 Task: Create Card Trademark Registration Review in Board Product Development Strategies to Workspace Business Writing. Create Card Bicycle Review in Board Content Amplification to Workspace Business Writing. Create Card Trademark Registration Review in Board Sales Pipeline Management and Lead Generation to Workspace Business Writing
Action: Mouse moved to (94, 398)
Screenshot: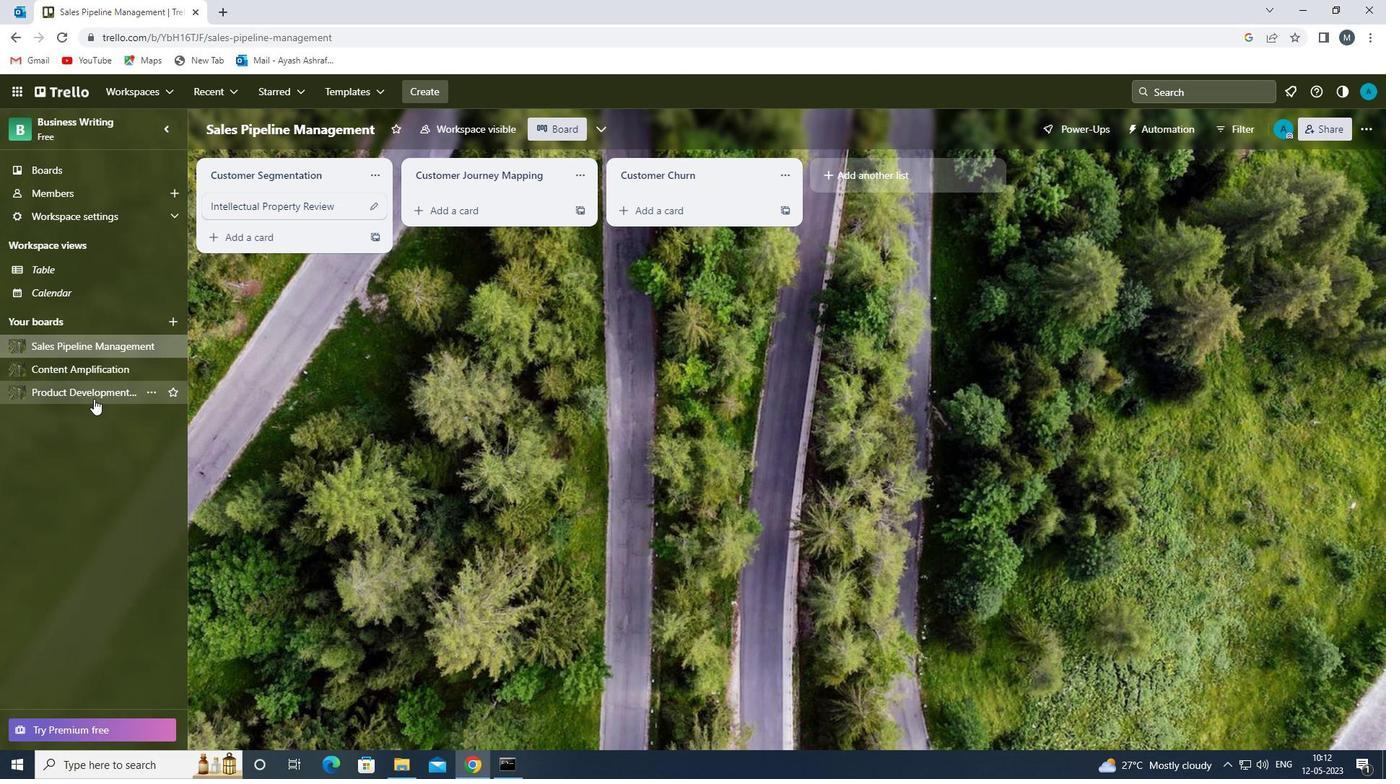 
Action: Mouse pressed left at (94, 398)
Screenshot: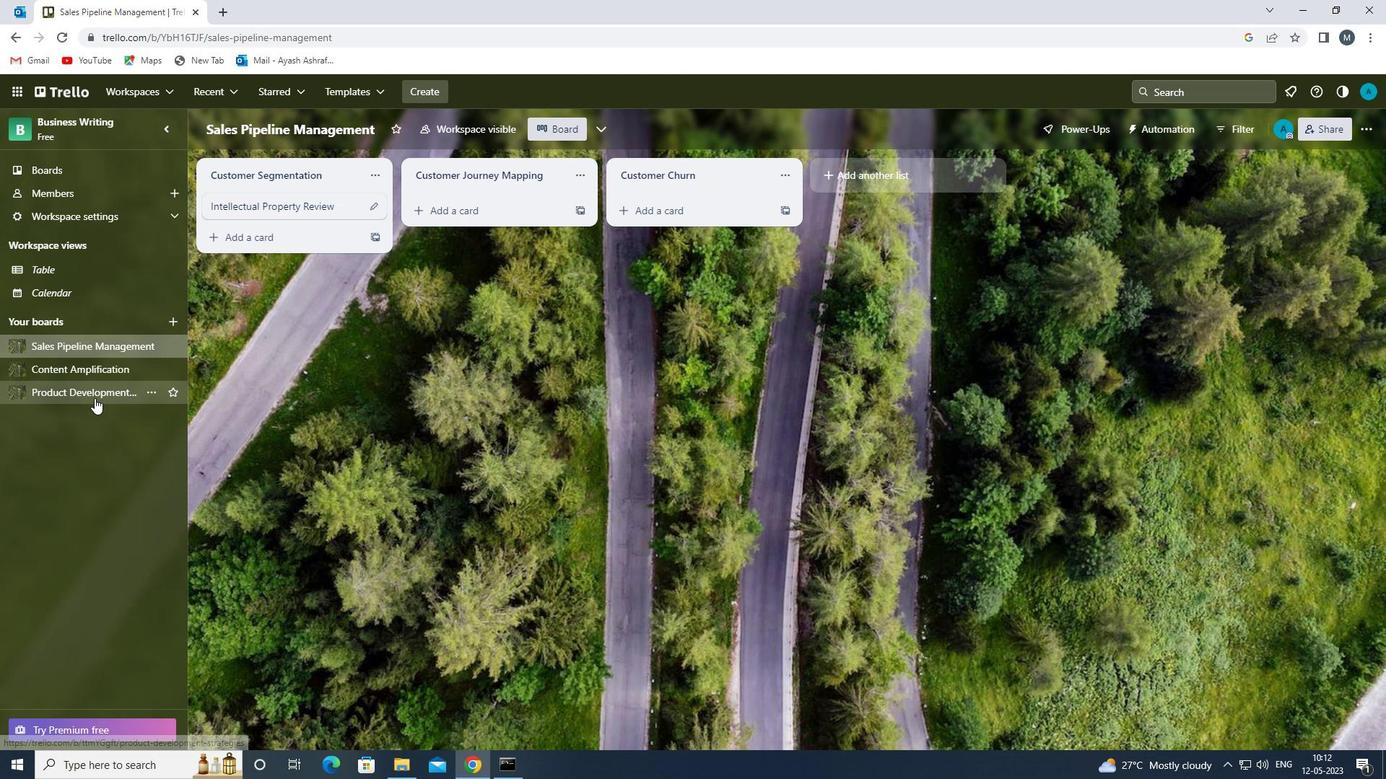 
Action: Mouse moved to (471, 200)
Screenshot: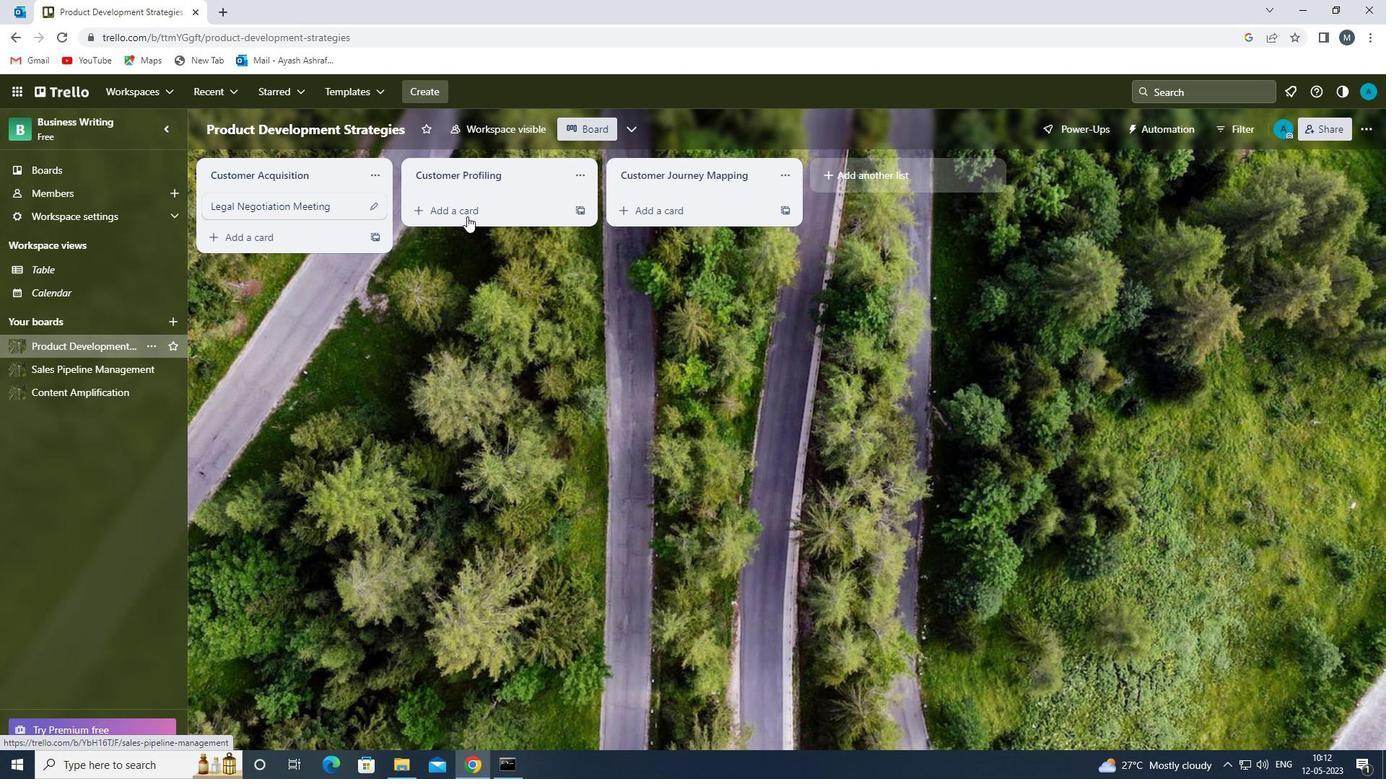 
Action: Mouse pressed left at (471, 200)
Screenshot: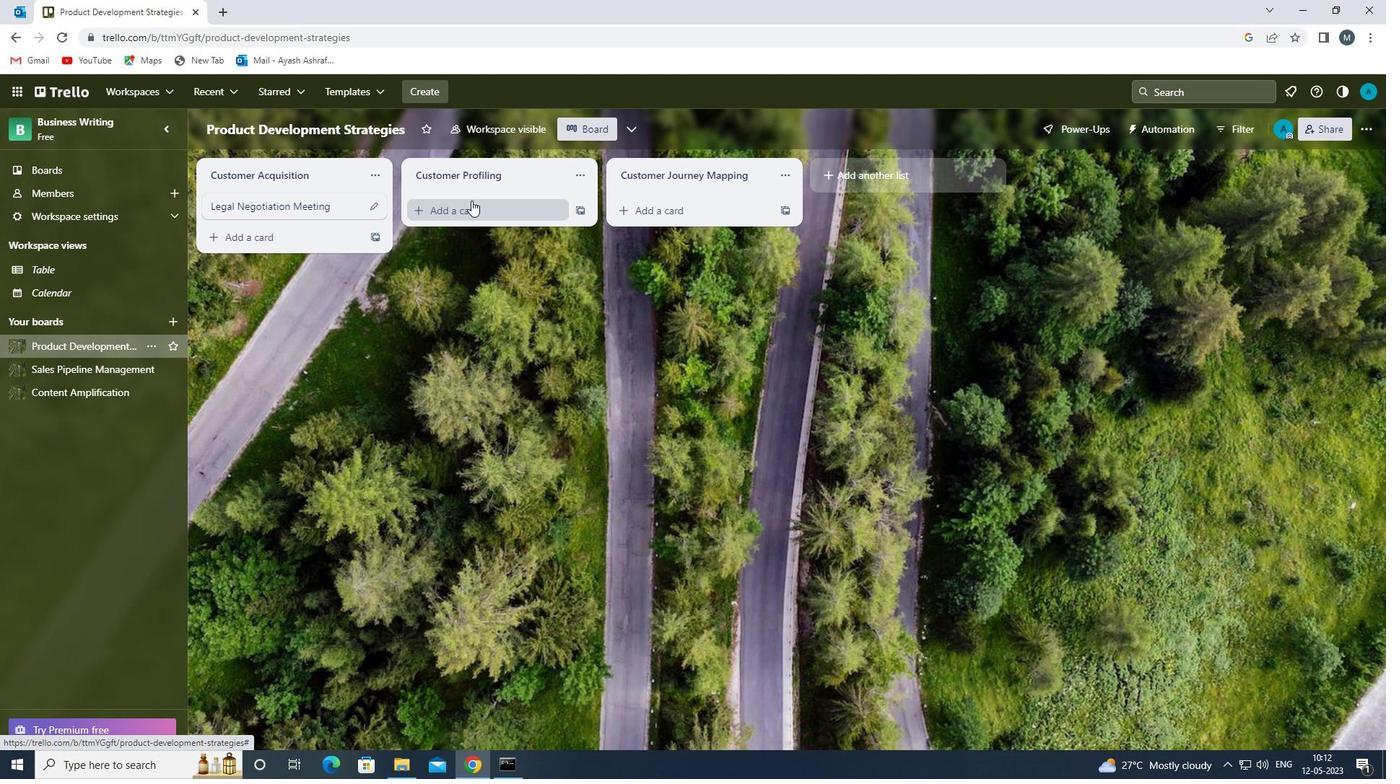 
Action: Mouse moved to (468, 228)
Screenshot: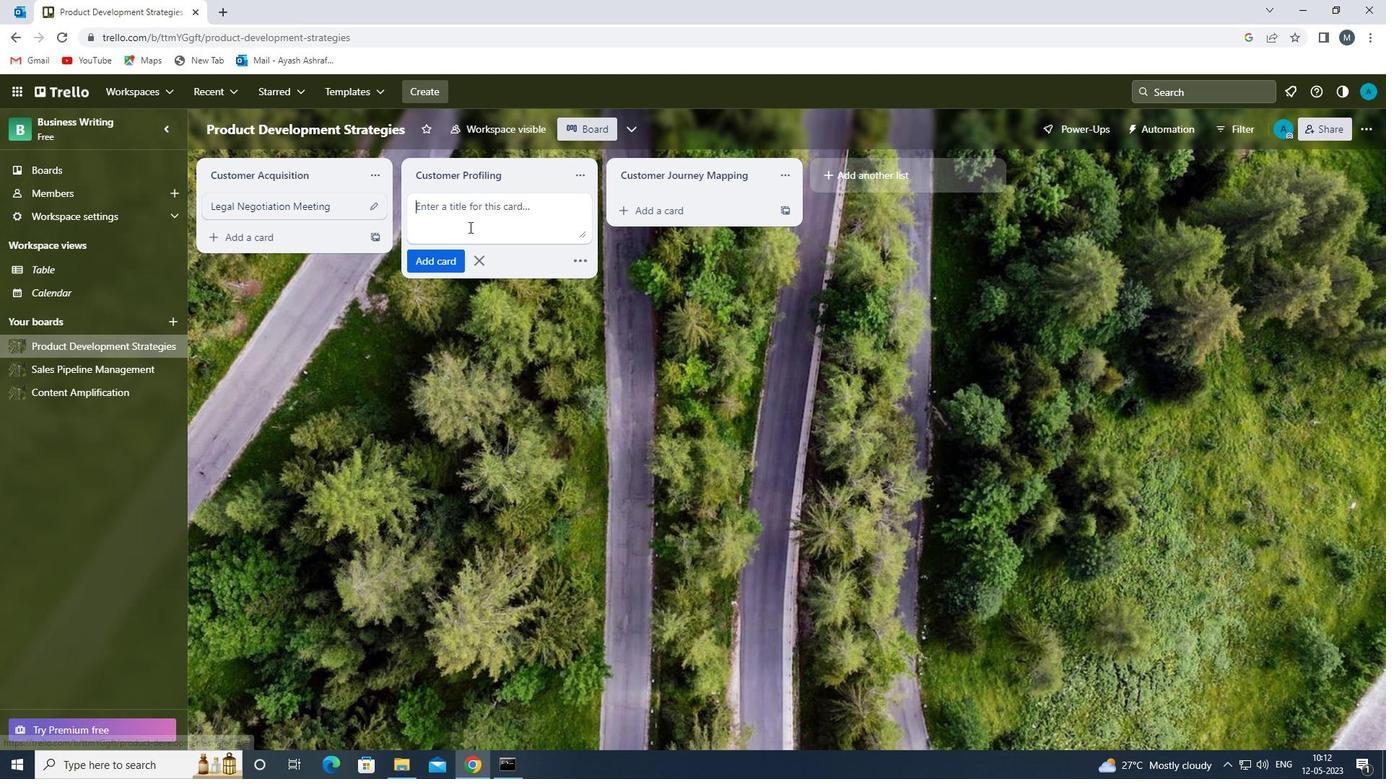 
Action: Mouse pressed left at (468, 228)
Screenshot: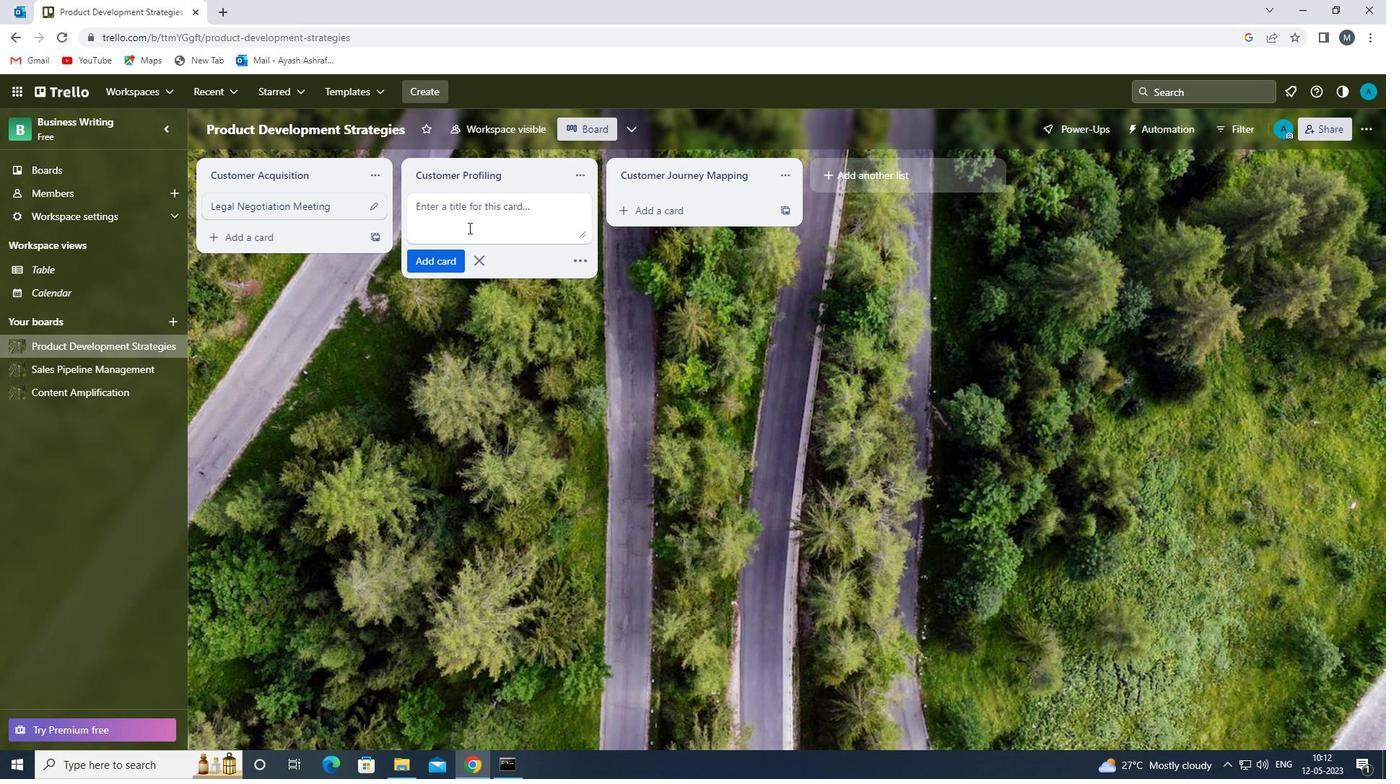 
Action: Key pressed <Key.shift>TRE<Key.backspace>ADEMARK<Key.space><Key.shift>REGISTRATION<Key.space><Key.shift>REVIEW<Key.space>
Screenshot: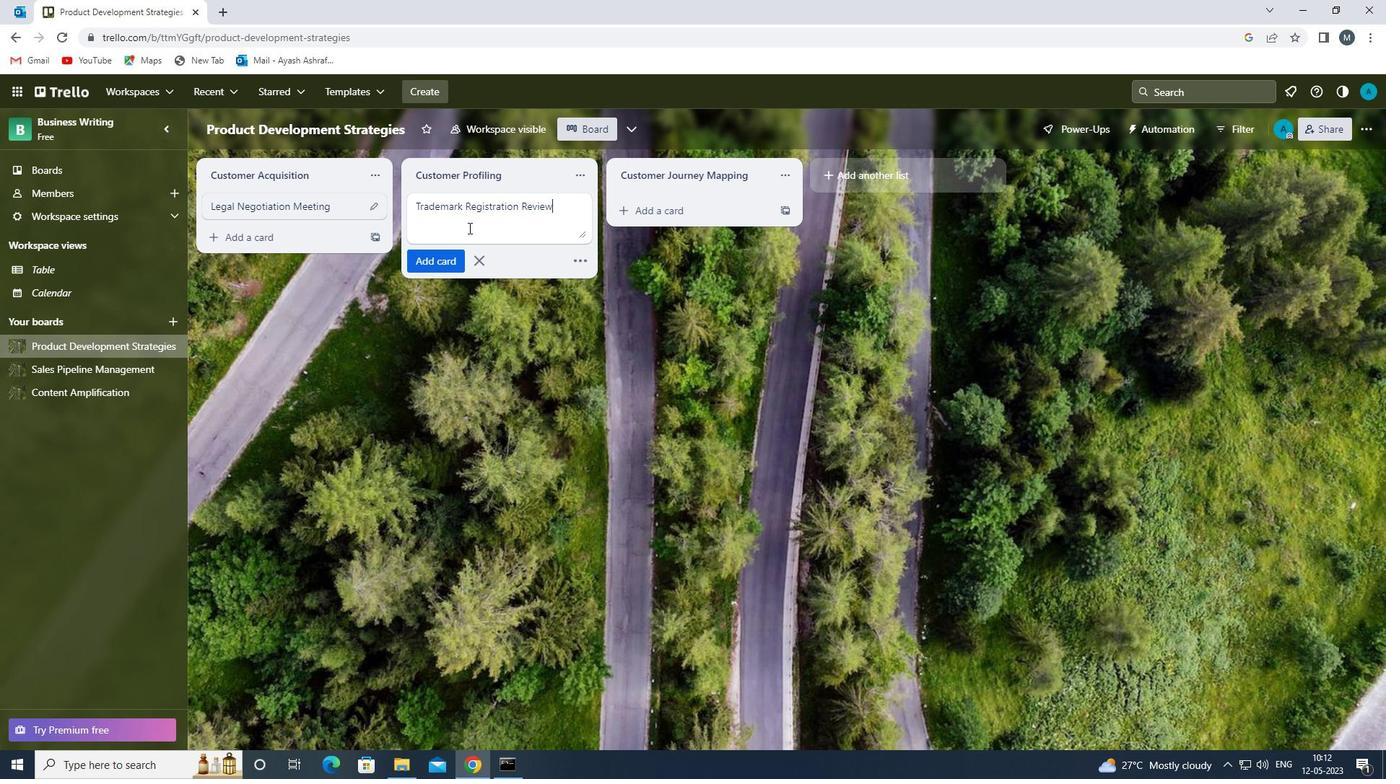 
Action: Mouse moved to (446, 264)
Screenshot: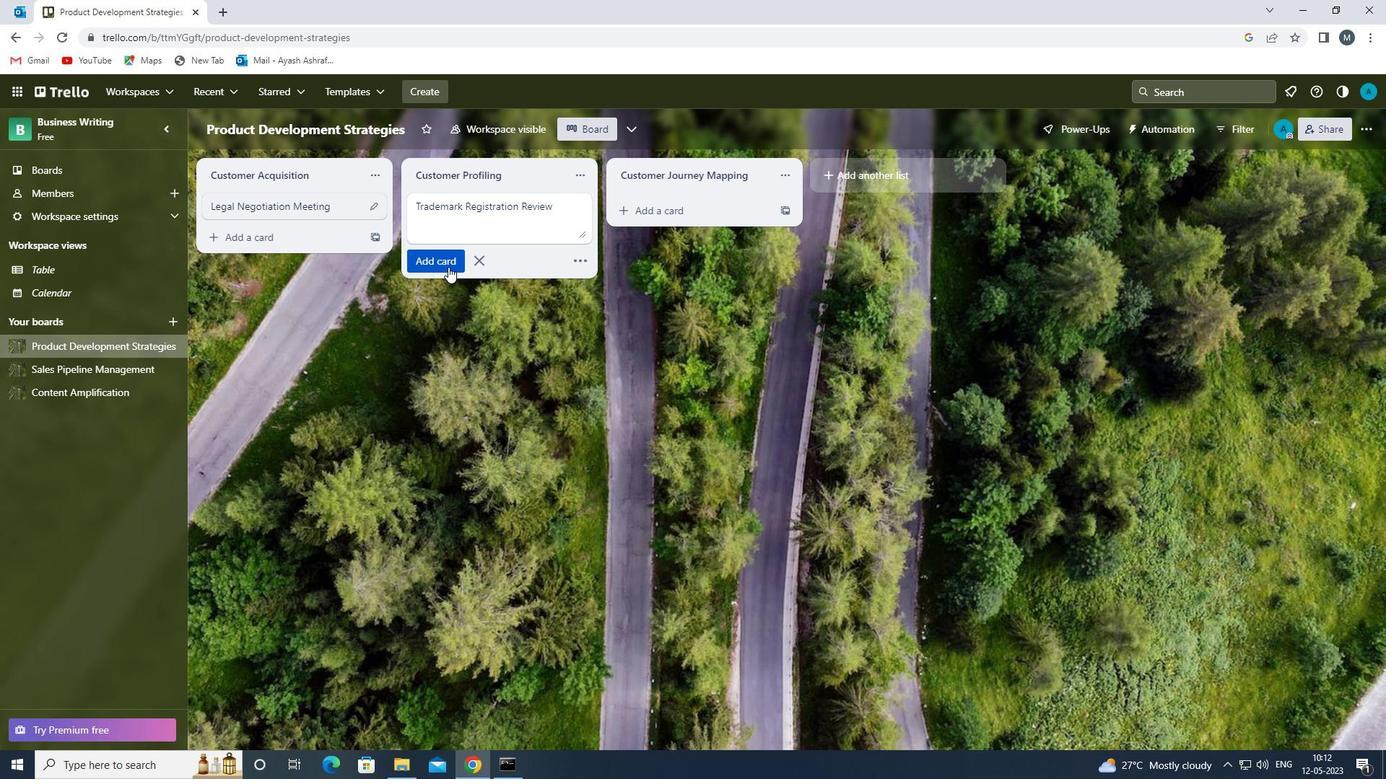 
Action: Mouse pressed left at (446, 264)
Screenshot: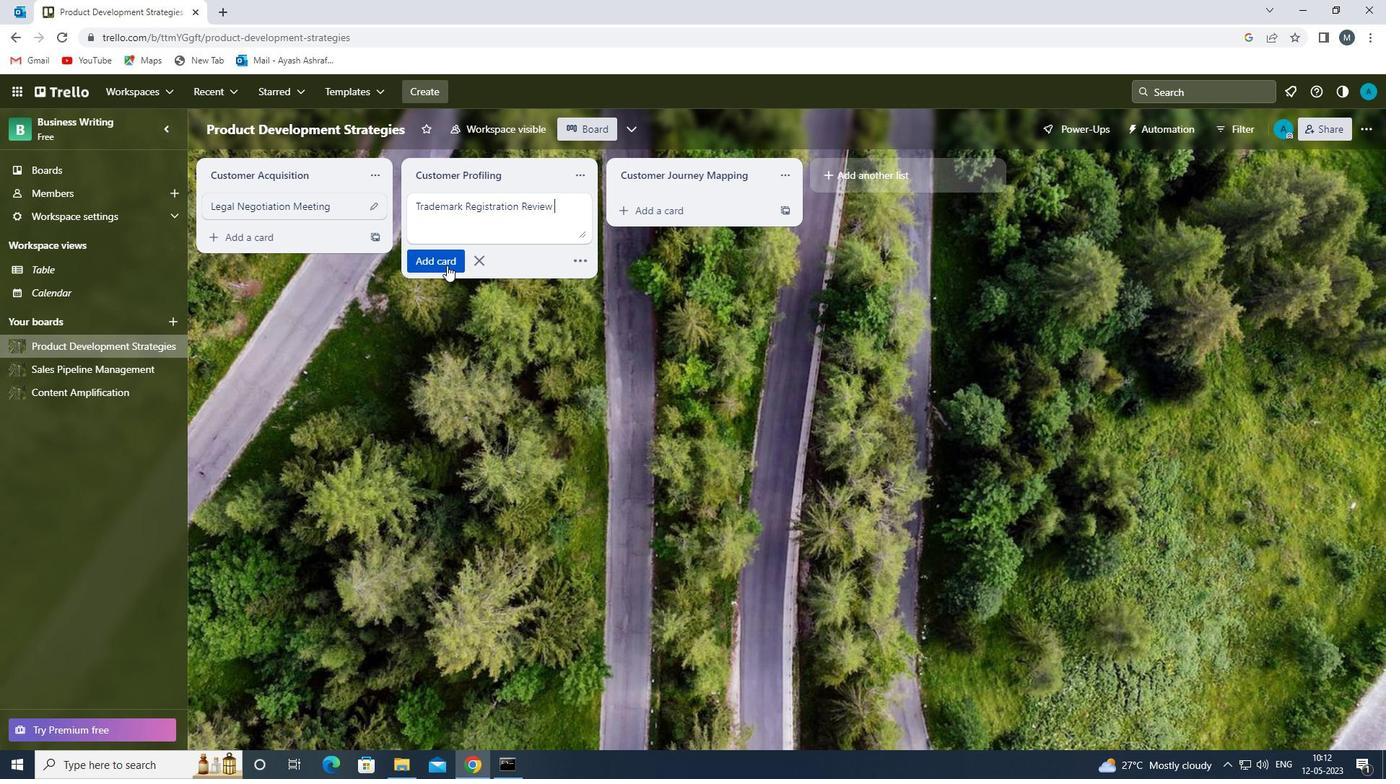 
Action: Mouse moved to (454, 336)
Screenshot: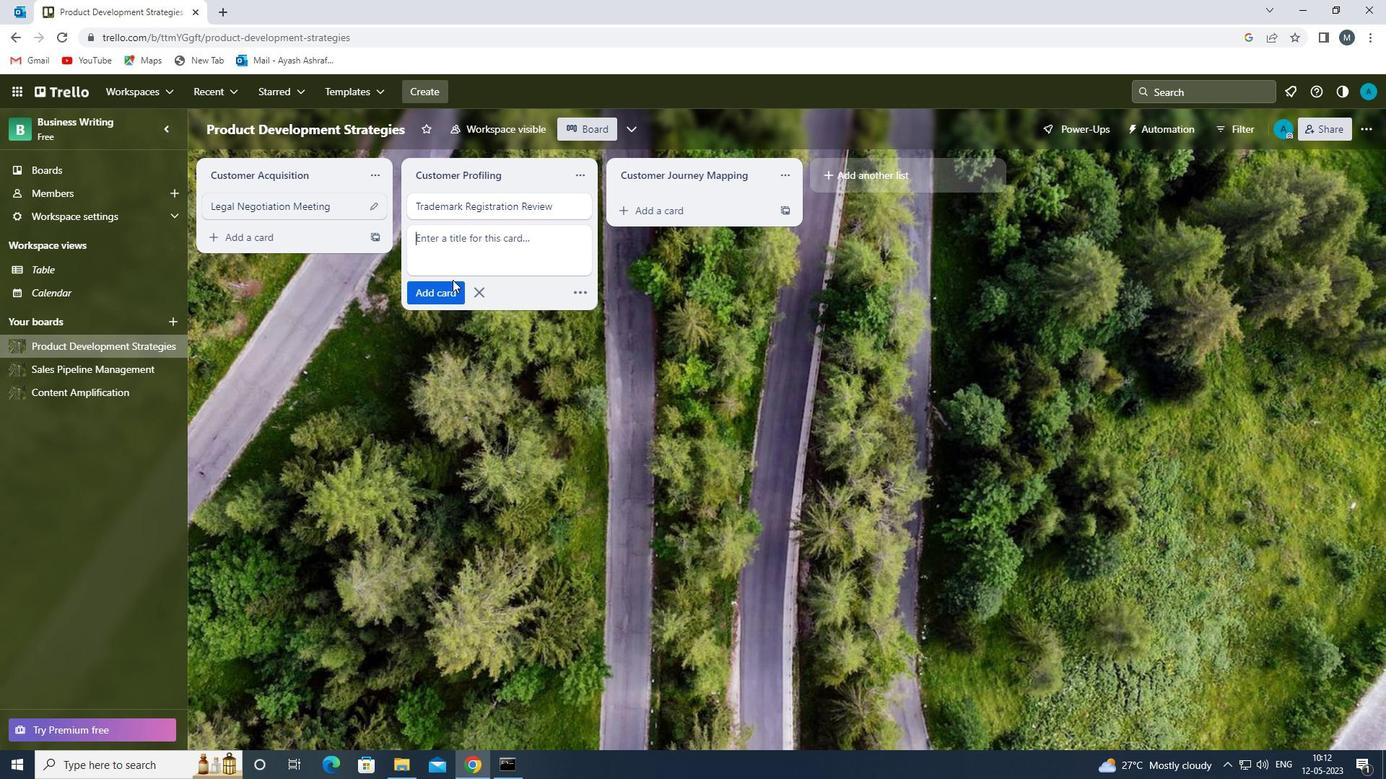 
Action: Mouse pressed left at (454, 336)
Screenshot: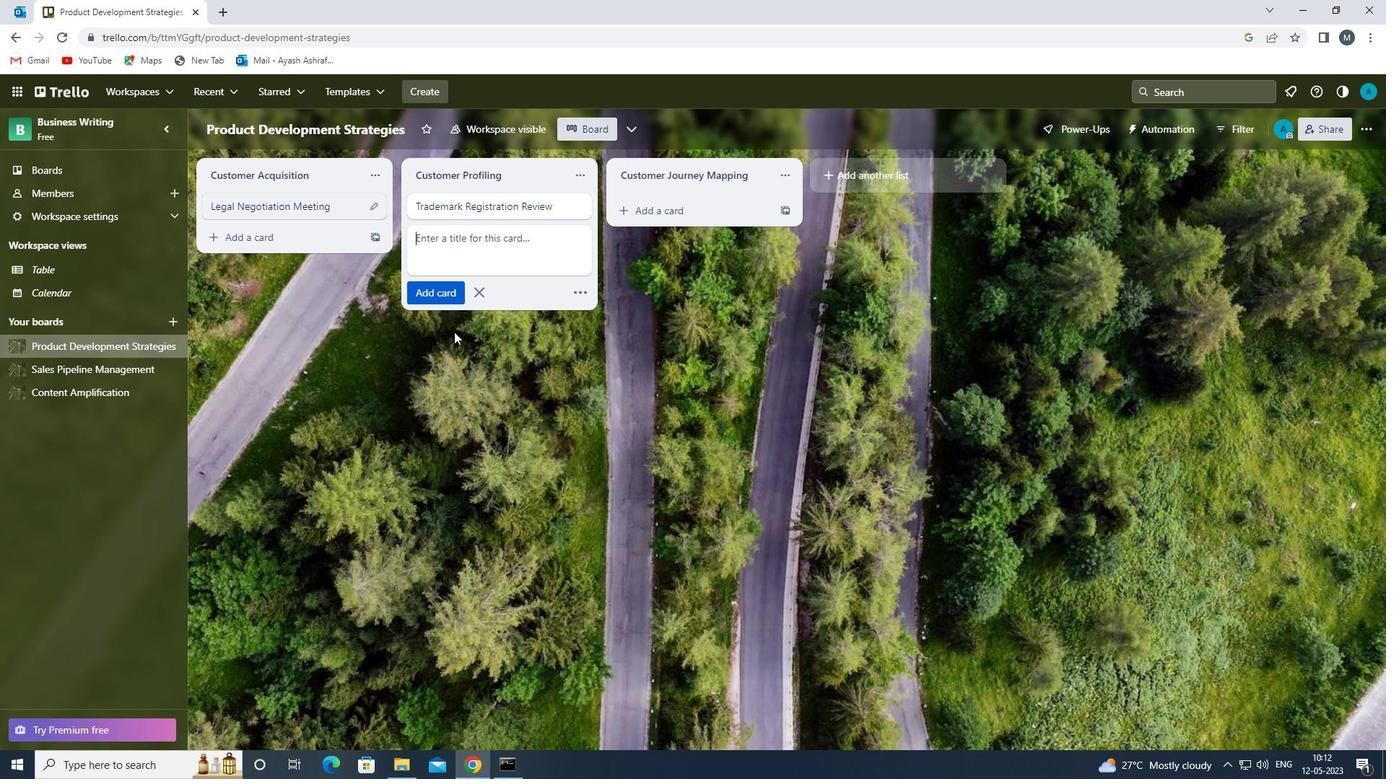 
Action: Mouse moved to (79, 390)
Screenshot: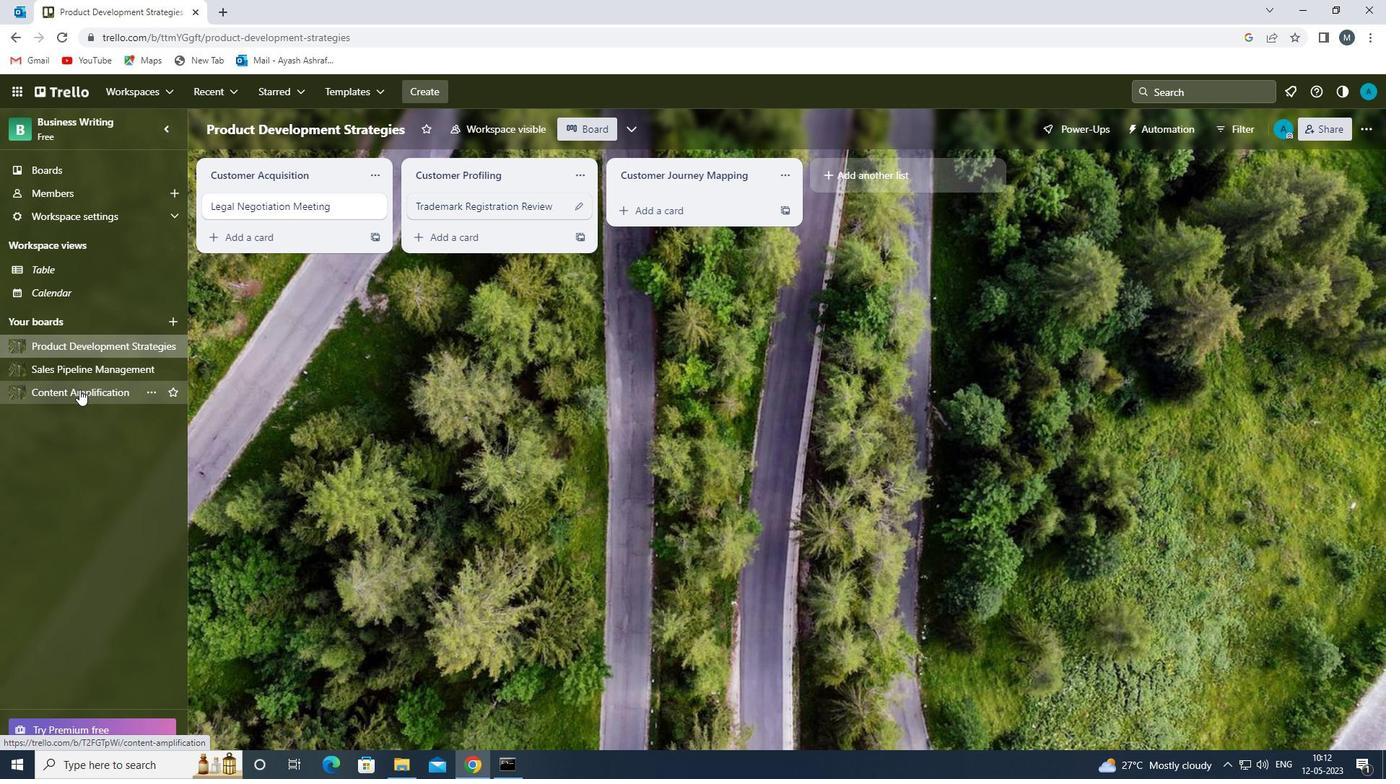 
Action: Mouse pressed left at (79, 390)
Screenshot: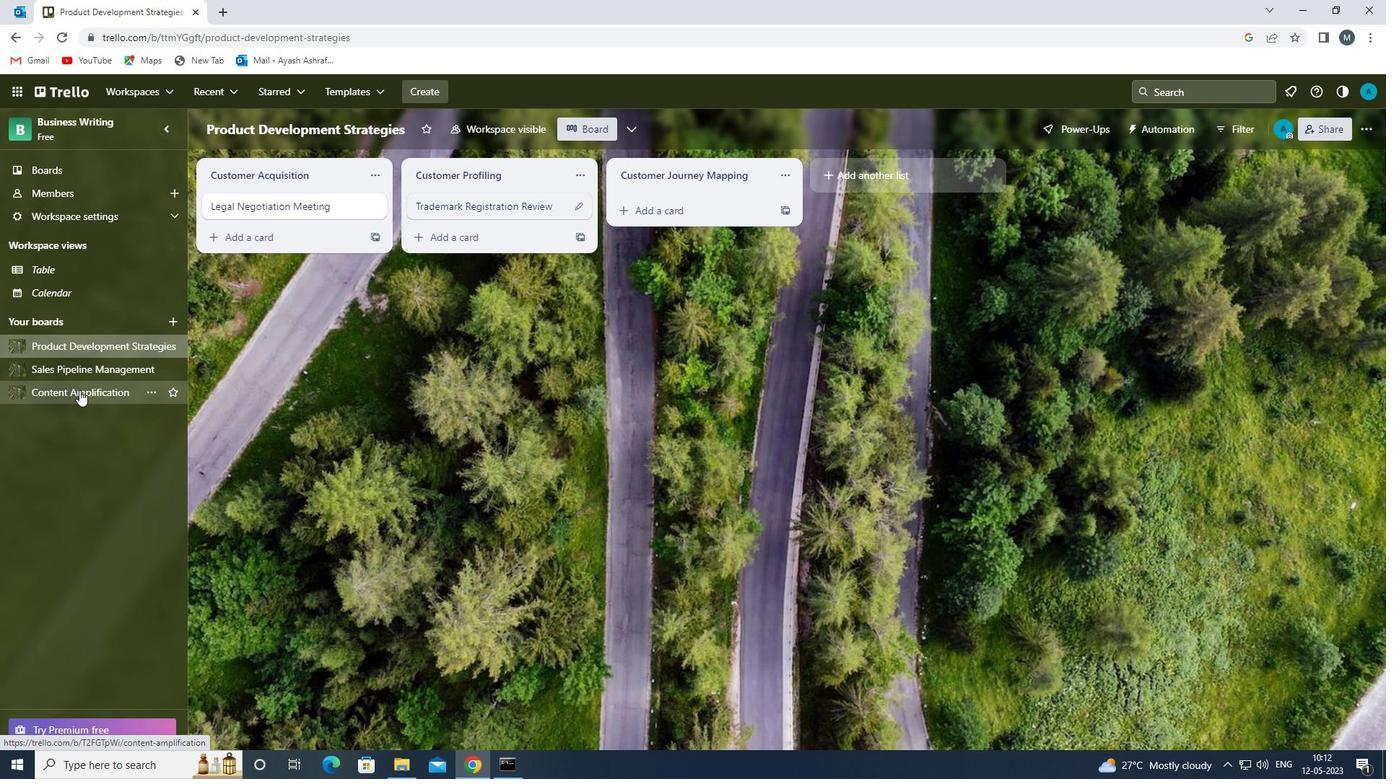 
Action: Mouse moved to (459, 207)
Screenshot: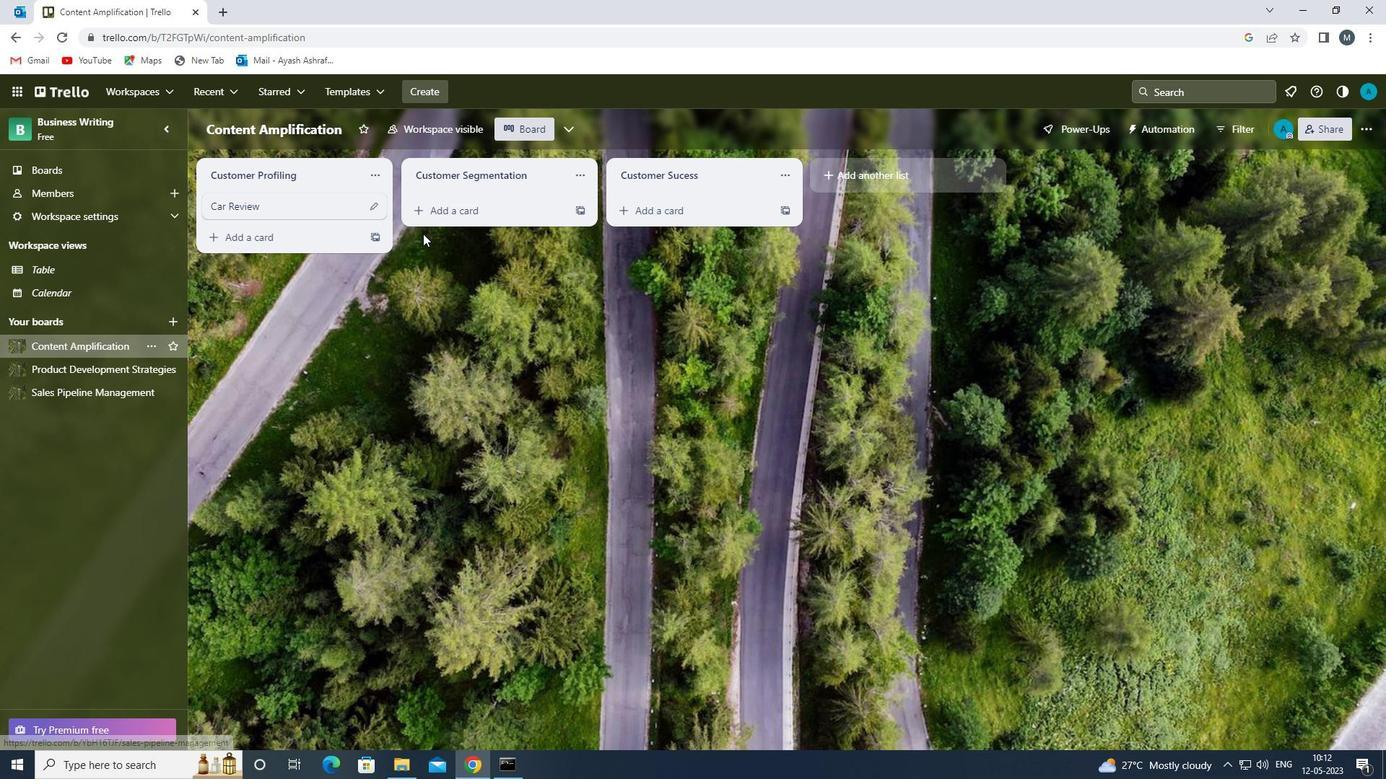 
Action: Mouse pressed left at (459, 207)
Screenshot: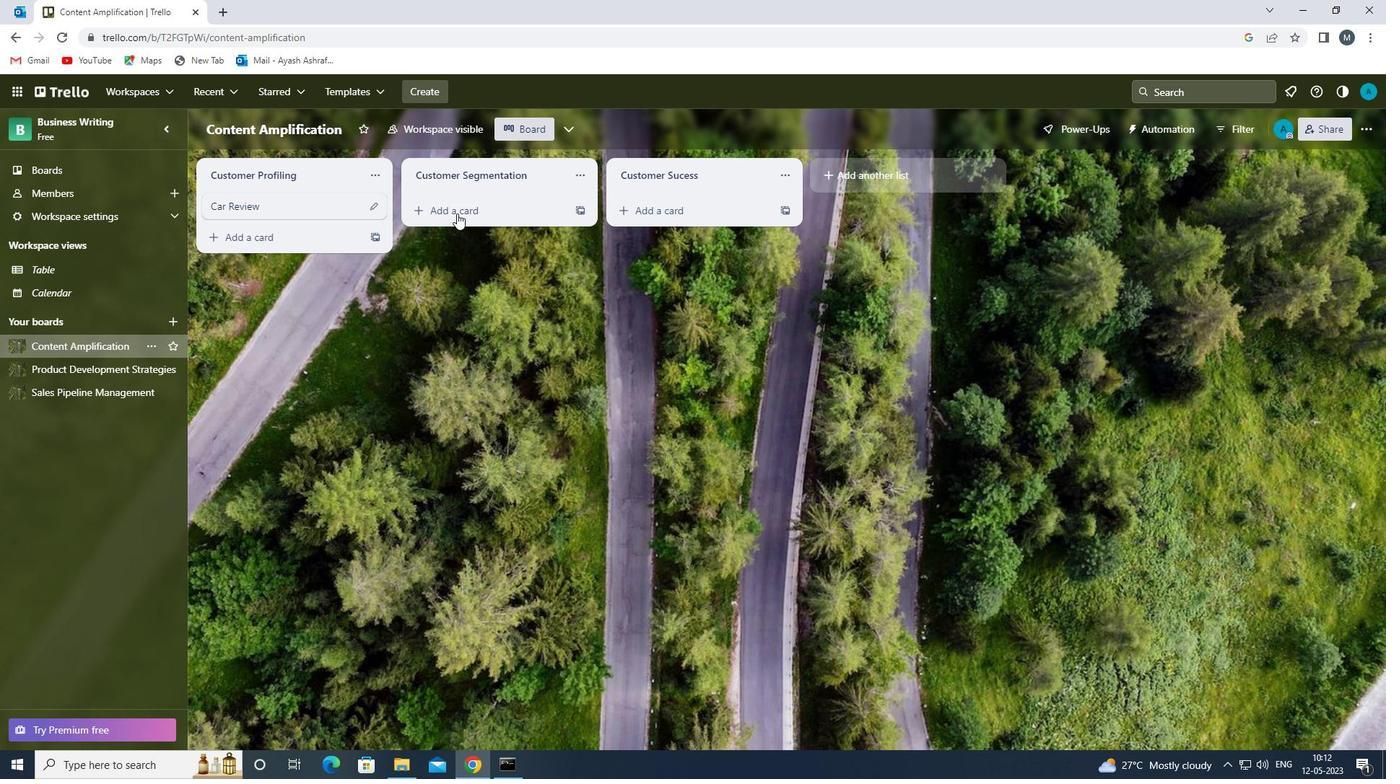 
Action: Mouse moved to (460, 217)
Screenshot: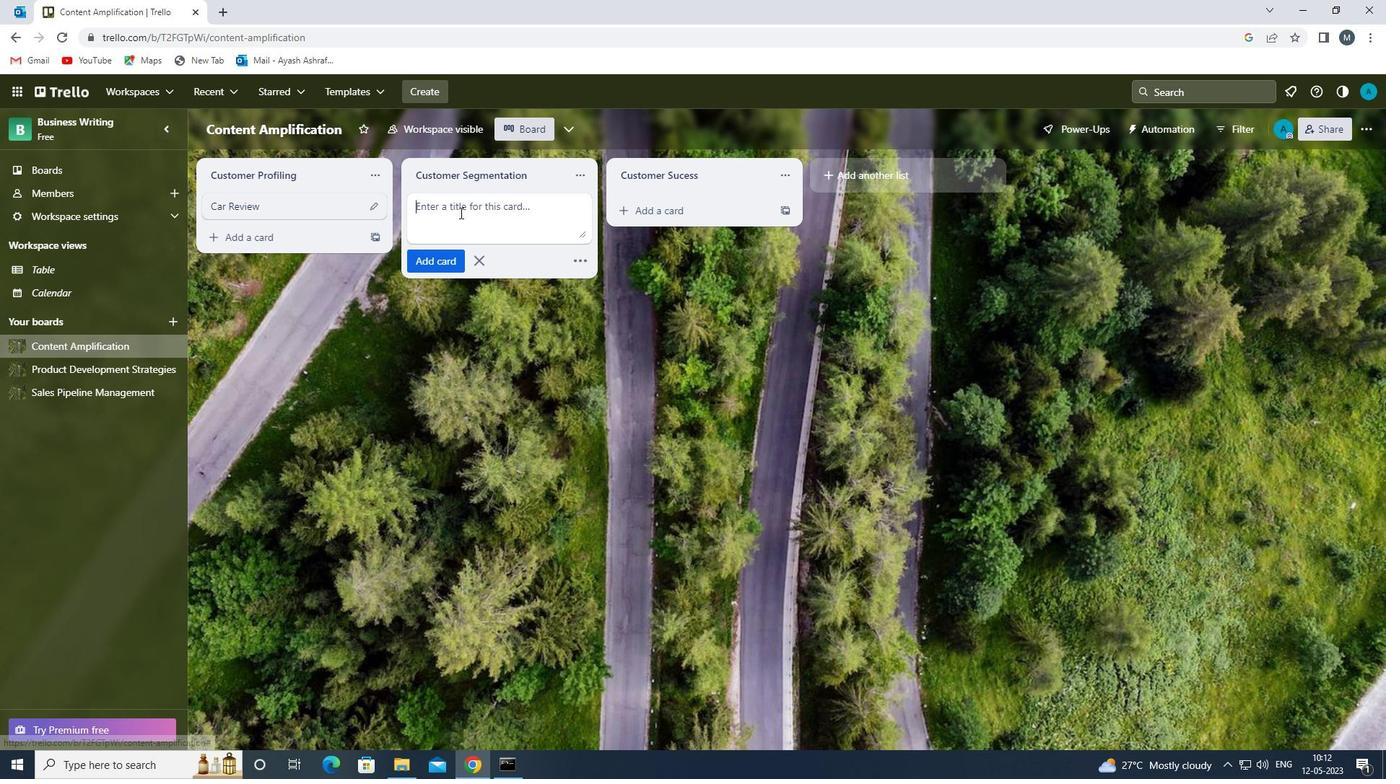 
Action: Mouse pressed left at (460, 217)
Screenshot: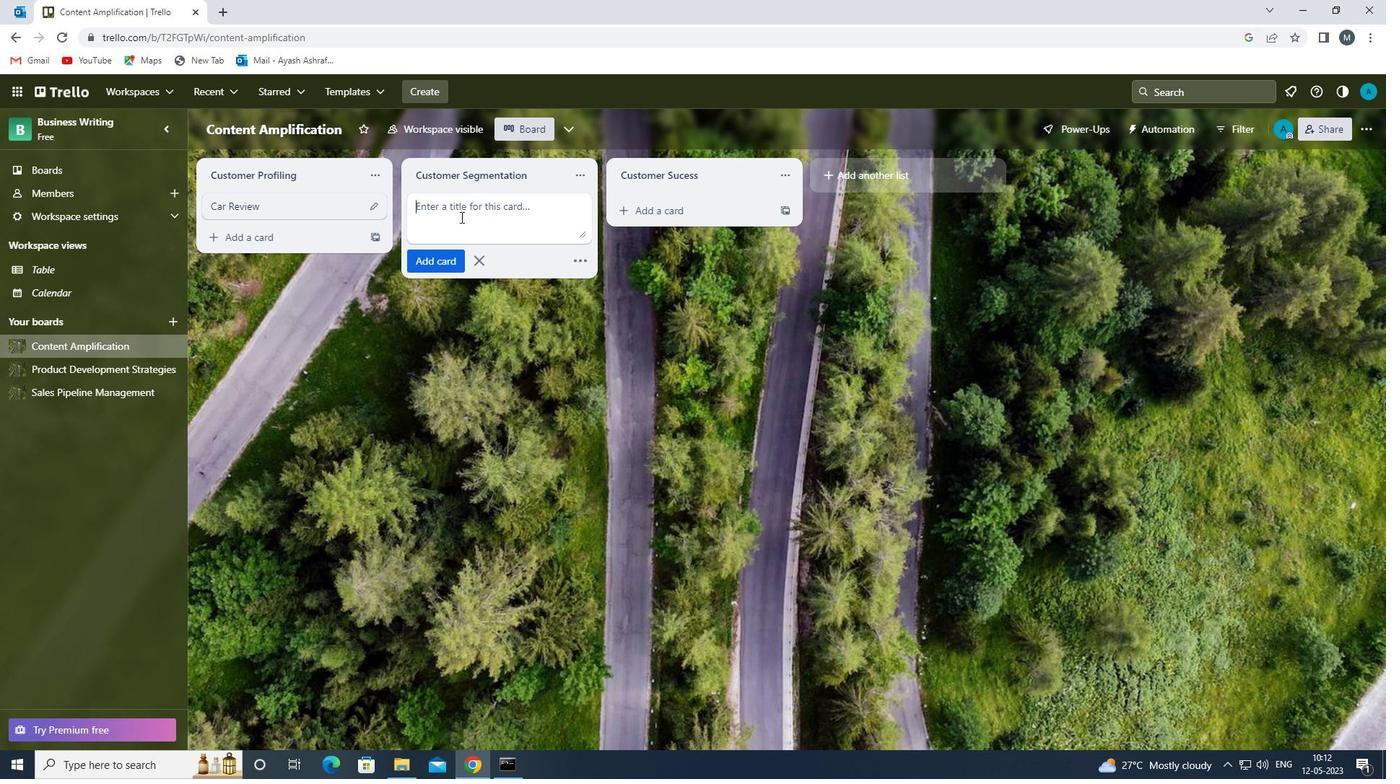
Action: Mouse moved to (461, 218)
Screenshot: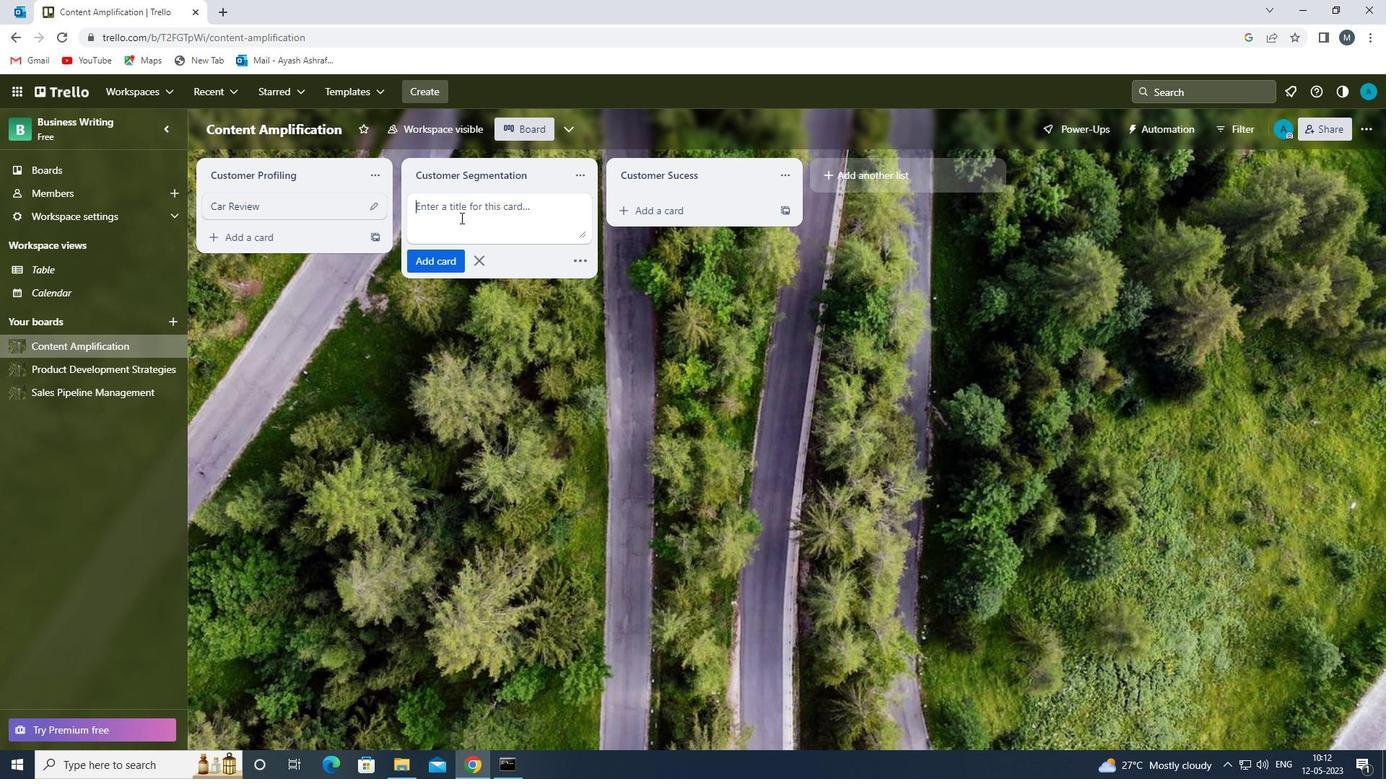 
Action: Key pressed <Key.shift><Key.shift><Key.shift><Key.shift><Key.shift><Key.shift><Key.shift>BIS<Key.backspace>CYCLE<Key.space><Key.shift>REVIEW<Key.space>
Screenshot: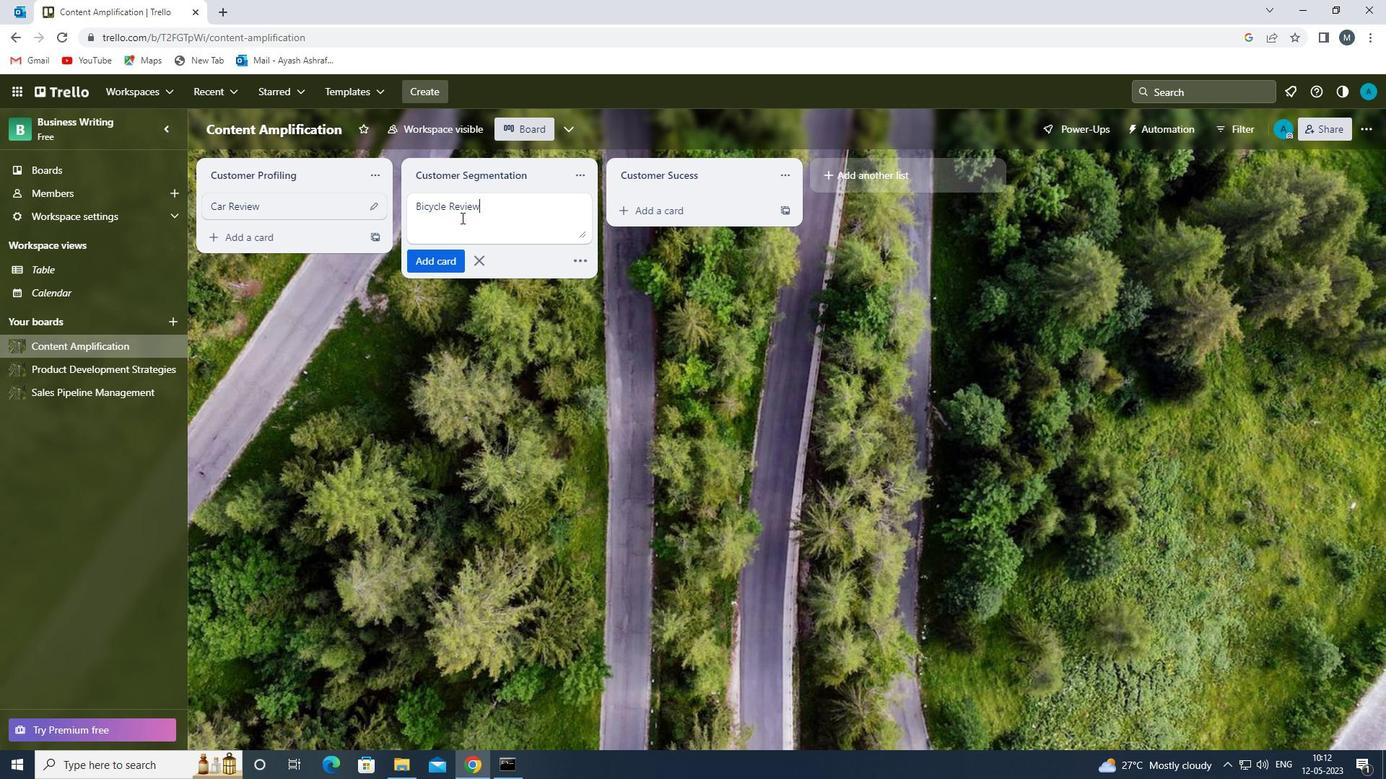 
Action: Mouse moved to (446, 257)
Screenshot: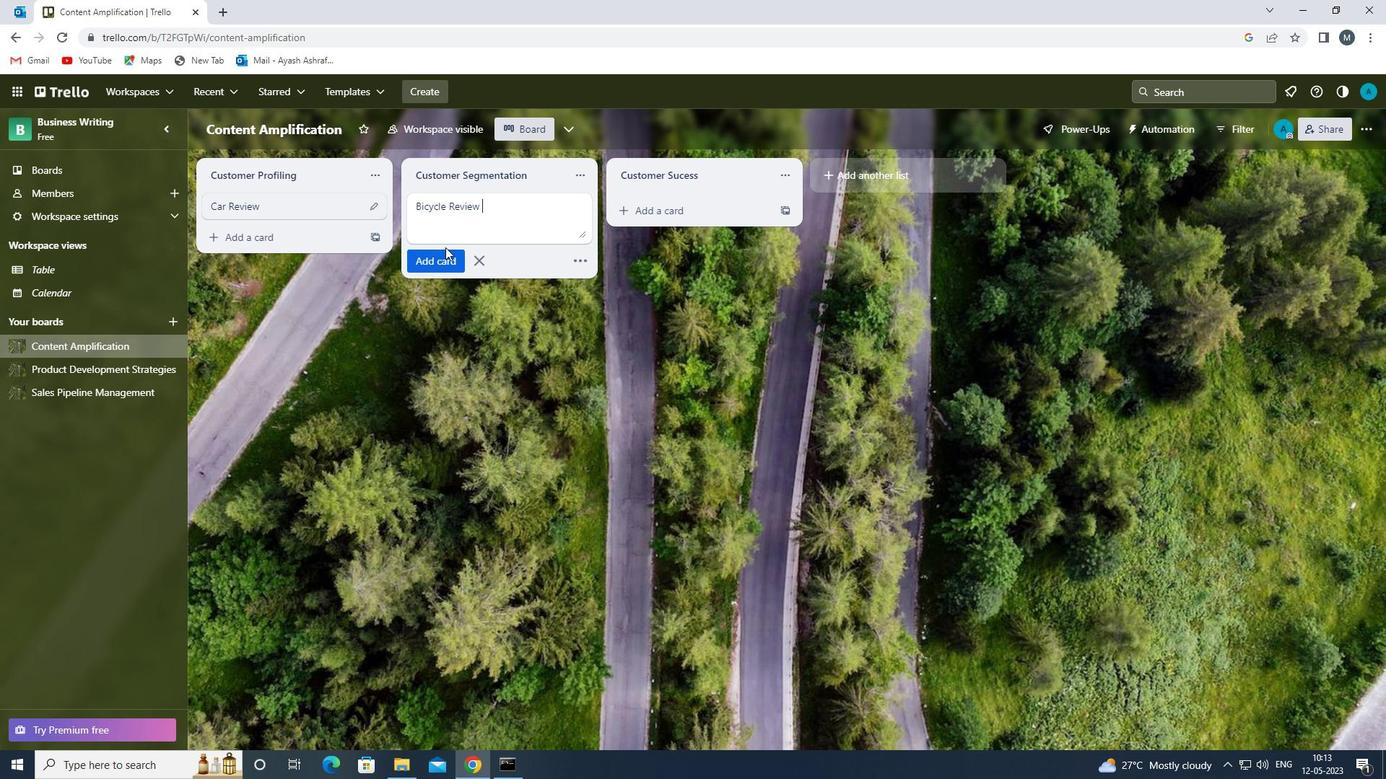 
Action: Mouse pressed left at (446, 257)
Screenshot: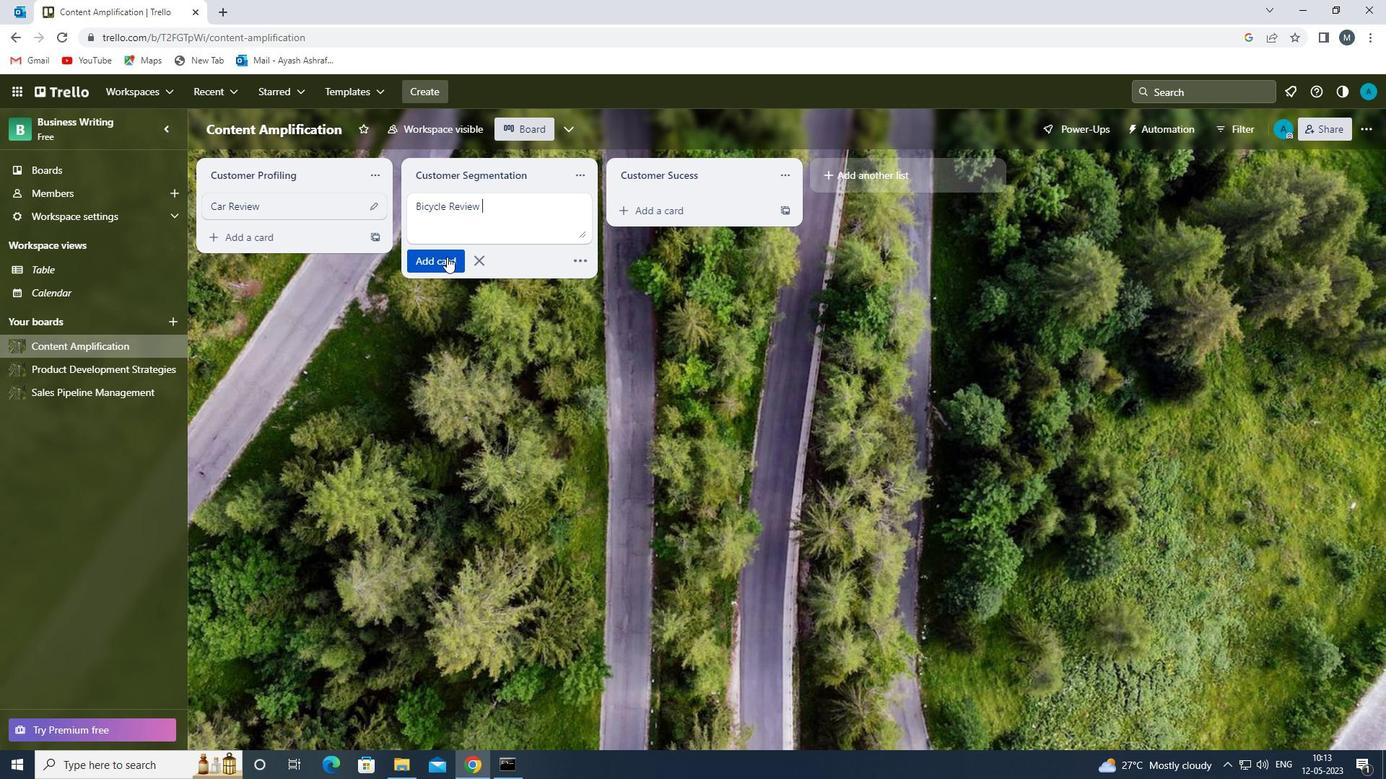 
Action: Mouse moved to (450, 337)
Screenshot: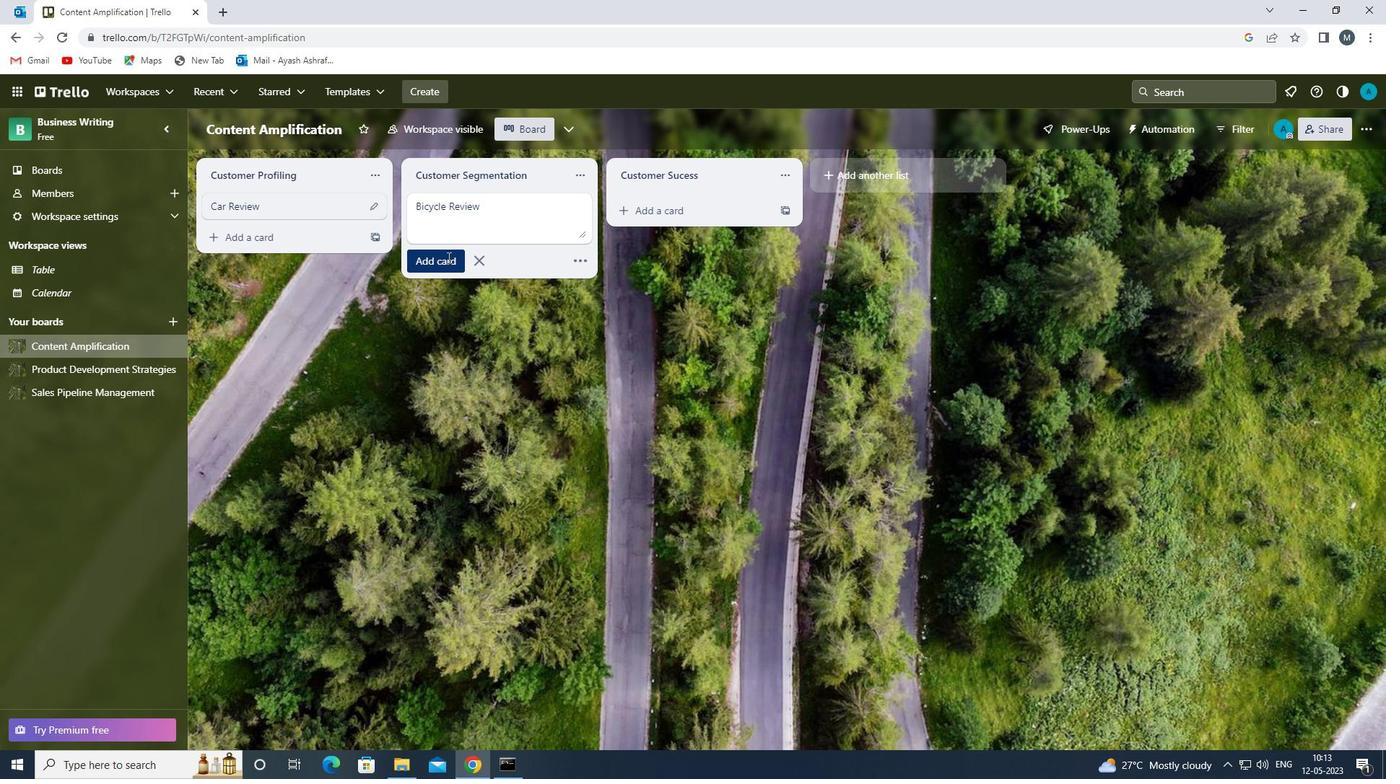 
Action: Mouse pressed left at (450, 337)
Screenshot: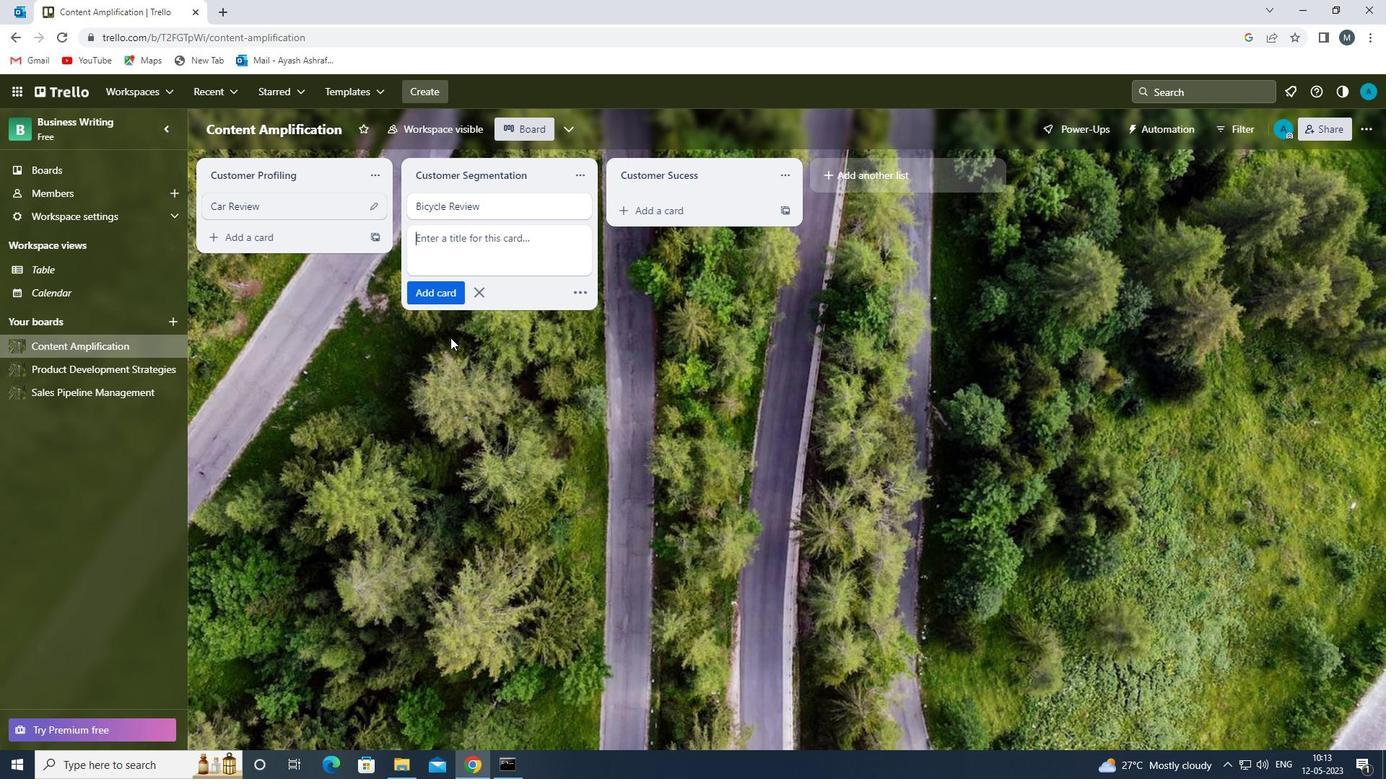 
Action: Mouse moved to (47, 390)
Screenshot: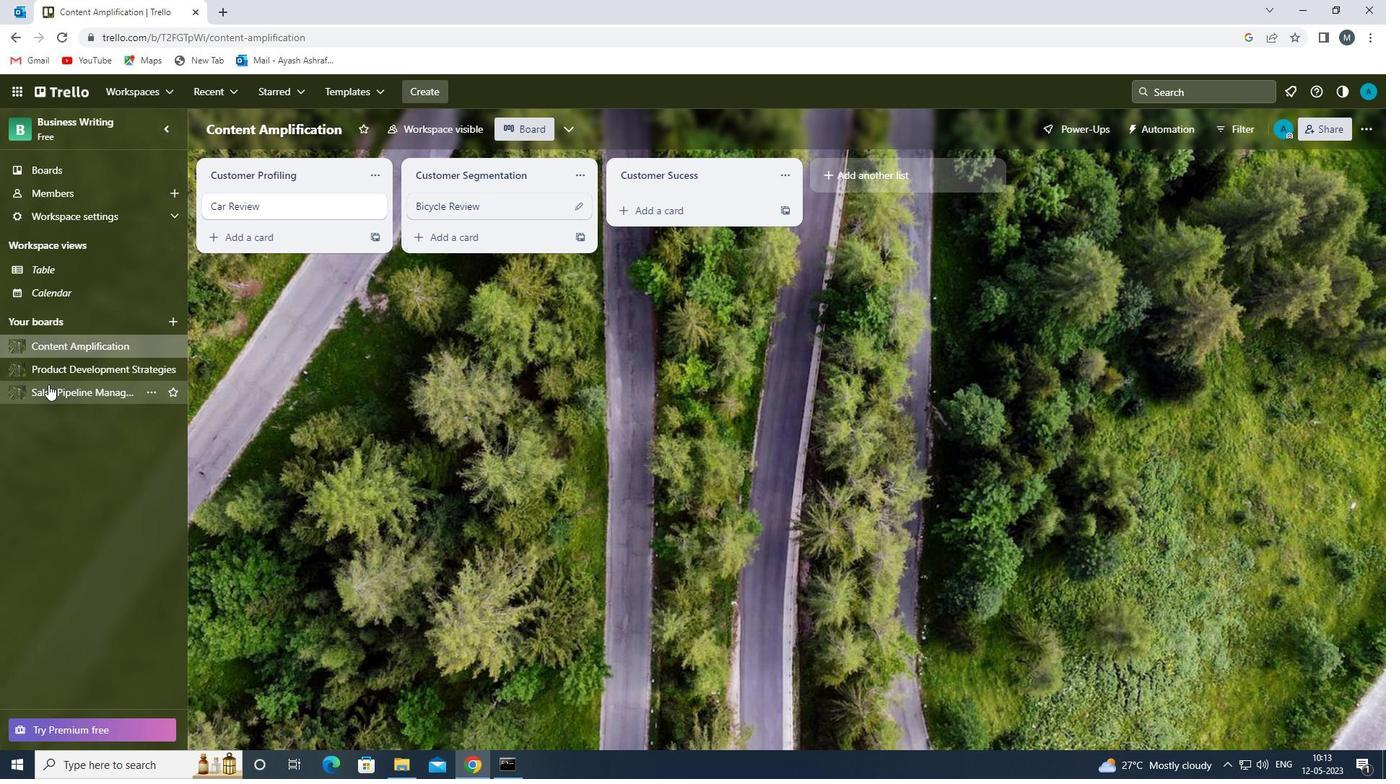 
Action: Mouse pressed left at (47, 390)
Screenshot: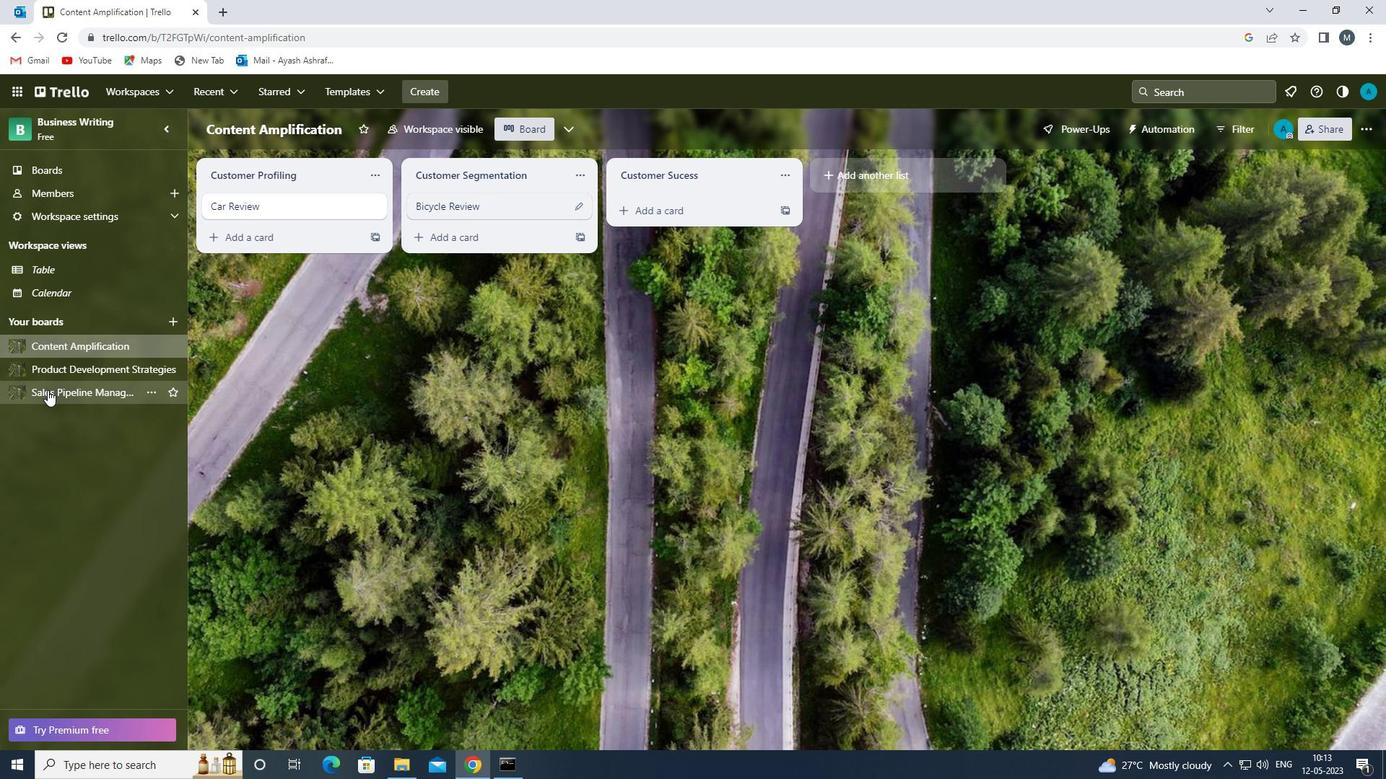 
Action: Mouse moved to (493, 215)
Screenshot: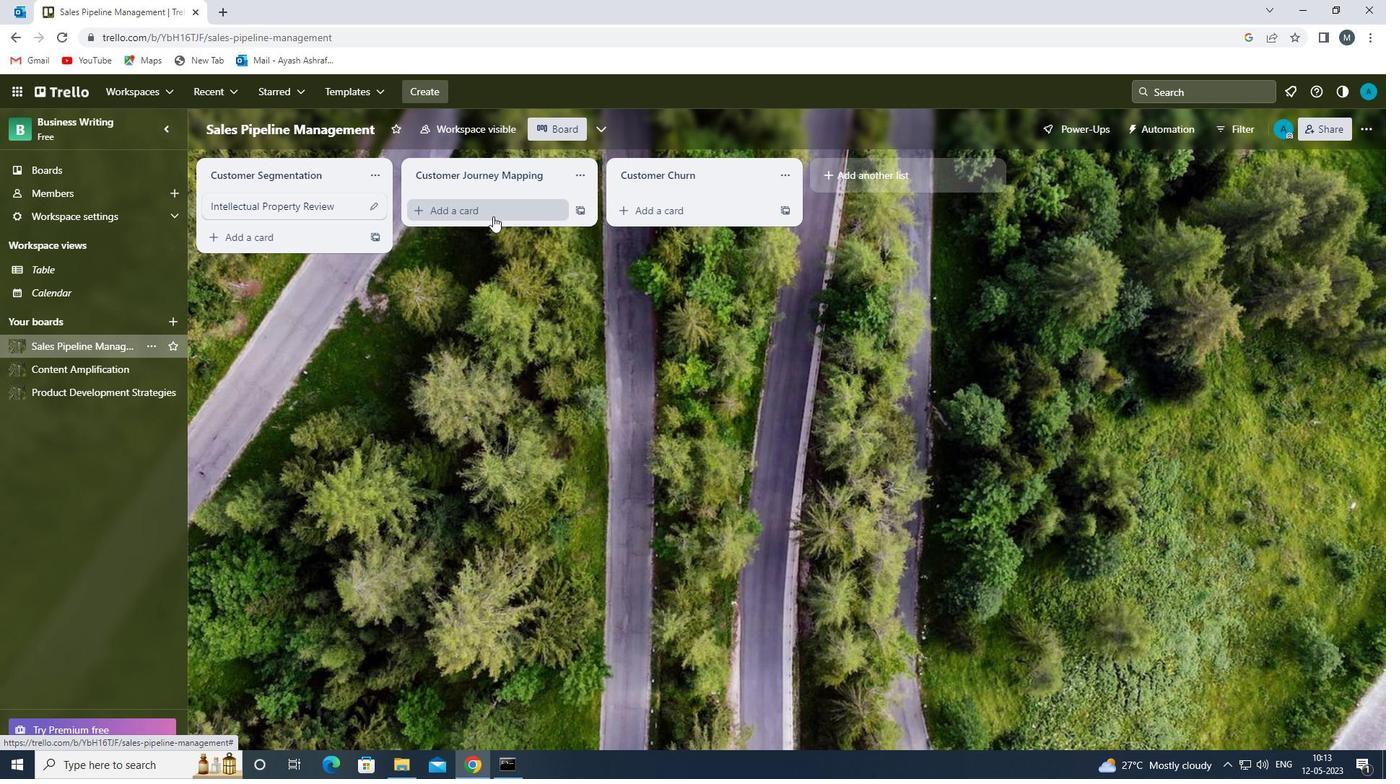 
Action: Mouse pressed left at (493, 215)
Screenshot: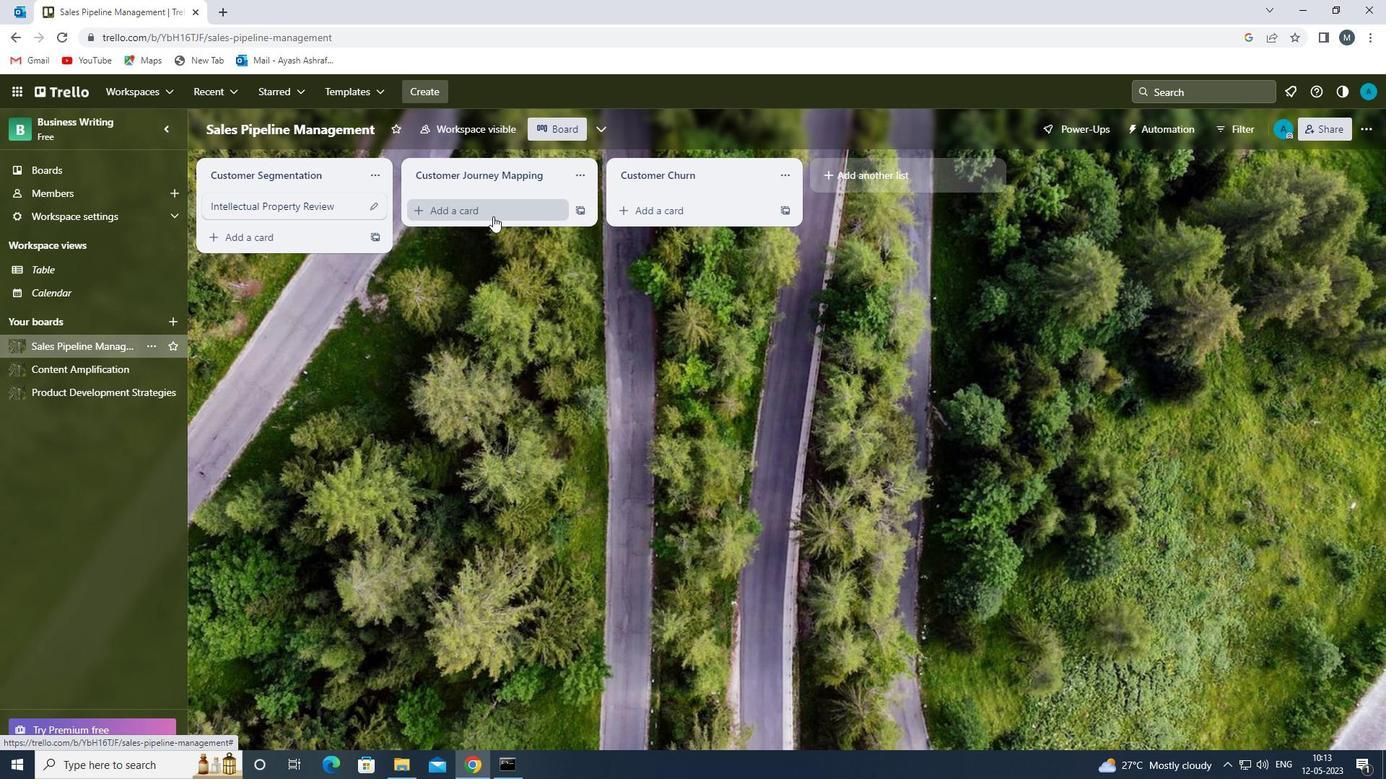 
Action: Mouse moved to (483, 217)
Screenshot: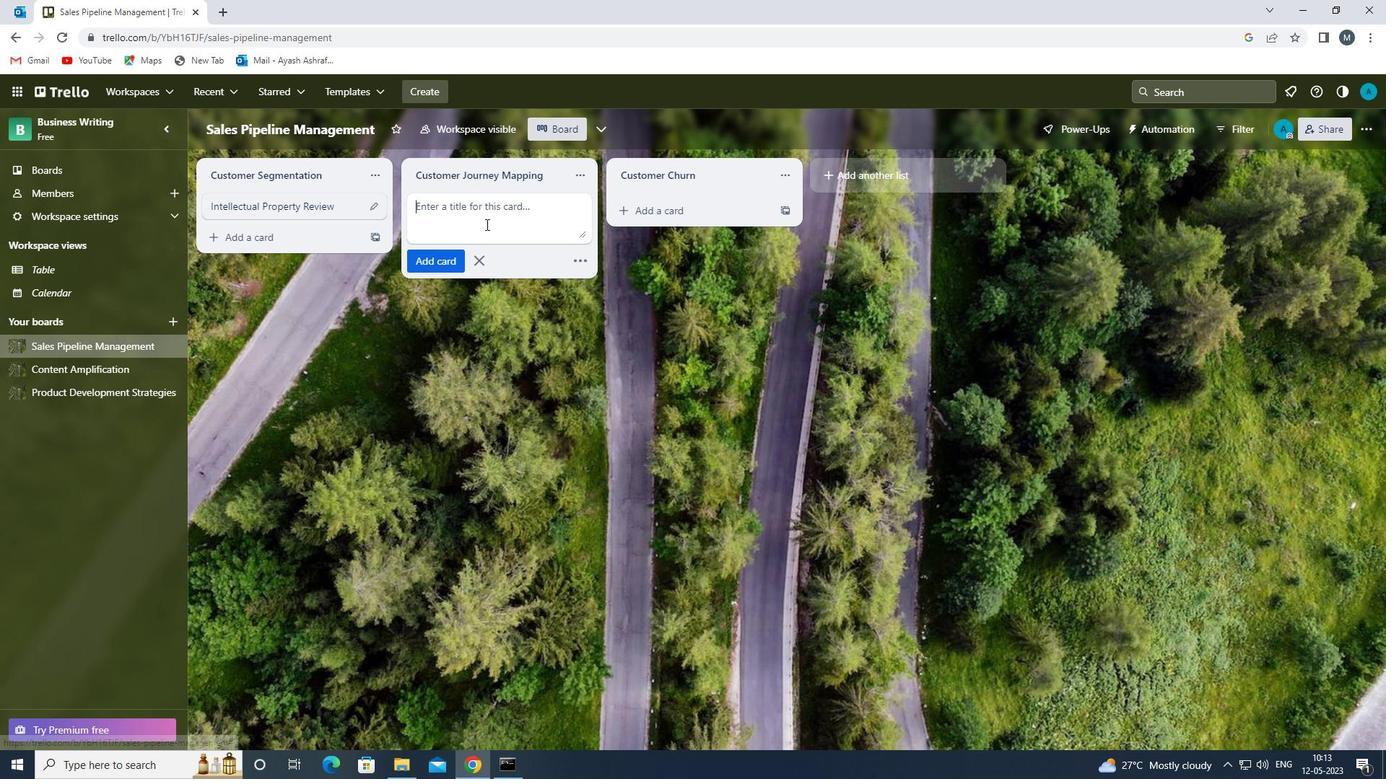 
Action: Mouse pressed left at (483, 217)
Screenshot: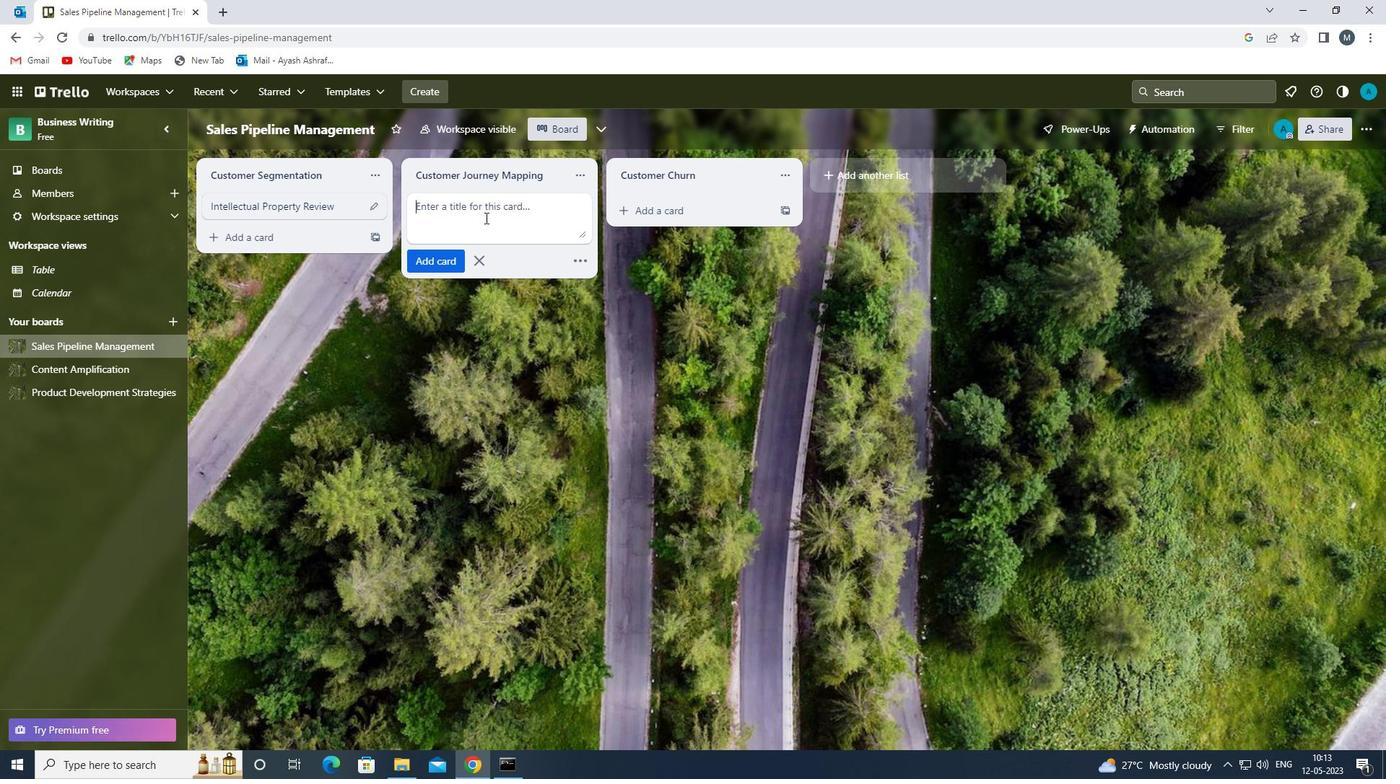 
Action: Key pressed <Key.shift>SALES<Key.space><Key.shift>PIPELINE<Key.space><Key.shift>MANAGEMENT<Key.space><Key.backspace><Key.backspace><Key.backspace><Key.backspace><Key.backspace><Key.backspace><Key.backspace><Key.backspace><Key.backspace><Key.backspace><Key.backspace><Key.backspace><Key.backspace><Key.backspace><Key.backspace><Key.backspace><Key.backspace><Key.backspace><Key.backspace><Key.backspace><Key.backspace><Key.backspace><Key.backspace><Key.backspace><Key.backspace><Key.backspace><Key.backspace><Key.backspace><Key.backspace><Key.backspace><Key.backspace><Key.backspace><Key.backspace><Key.backspace><Key.backspace><Key.backspace><Key.backspace><Key.backspace><Key.backspace><Key.backspace><Key.shift>TRADE<Key.space><Key.backspace>MARK<Key.space><Key.shift>REGISTRATION<Key.space><Key.shift>REEVIEW<Key.space><Key.backspace><Key.backspace><Key.backspace><Key.backspace><Key.backspace><Key.backspace>VIEW<Key.space>
Screenshot: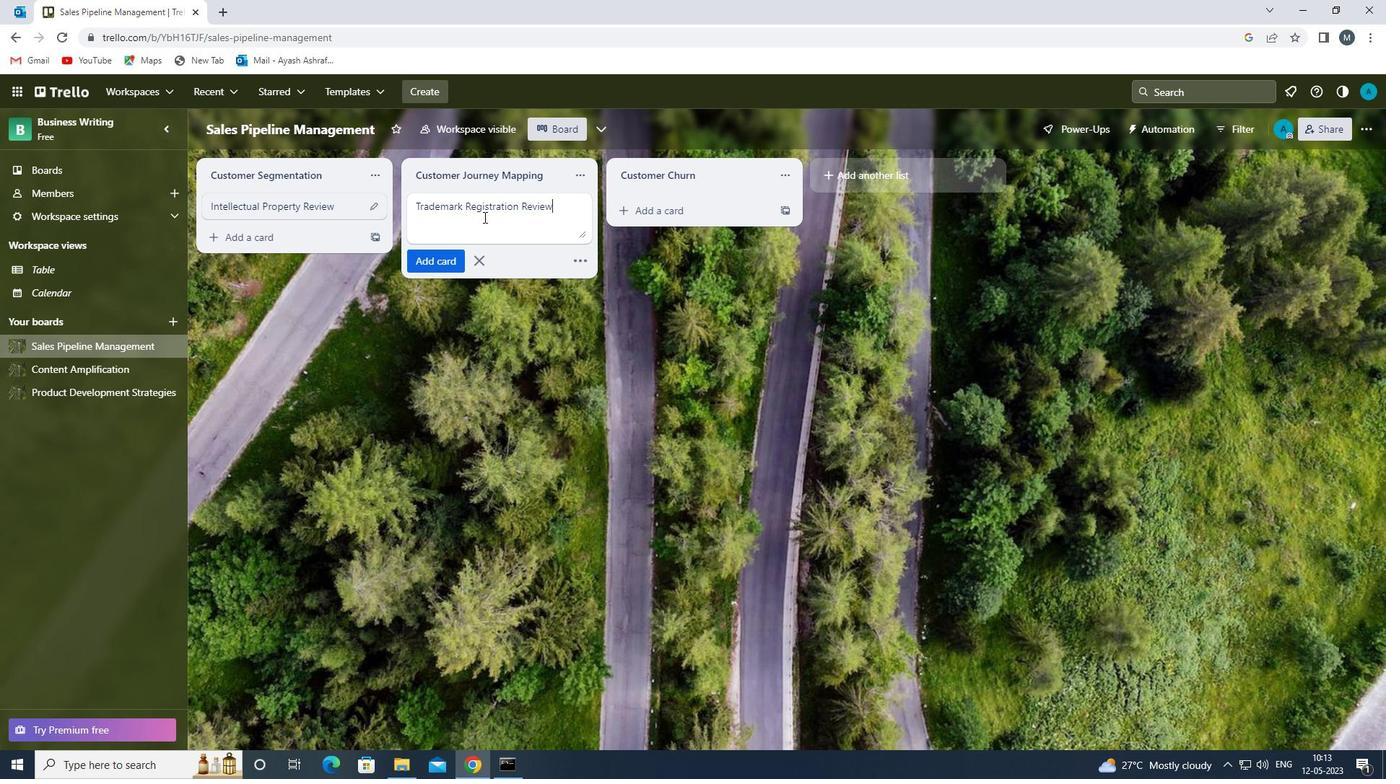 
Action: Mouse moved to (449, 268)
Screenshot: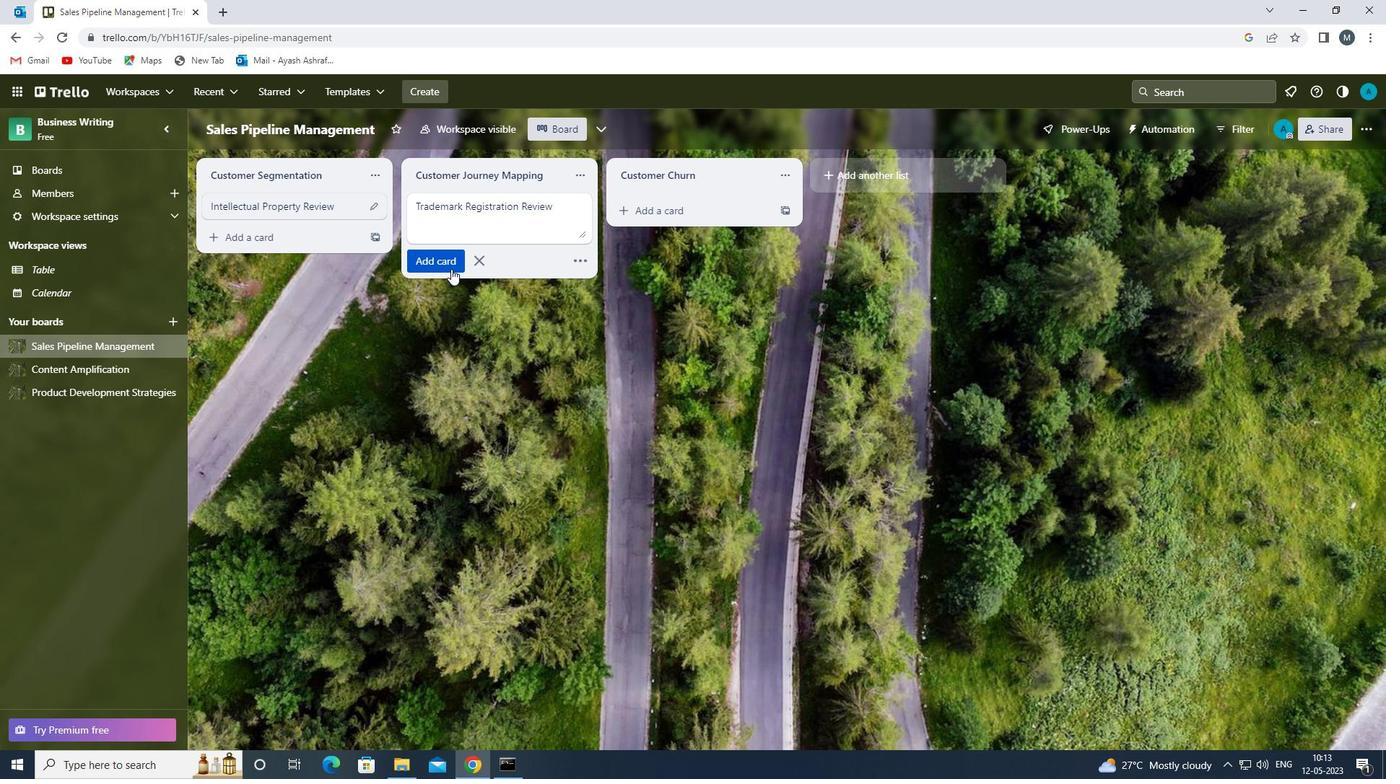 
Action: Mouse pressed left at (449, 268)
Screenshot: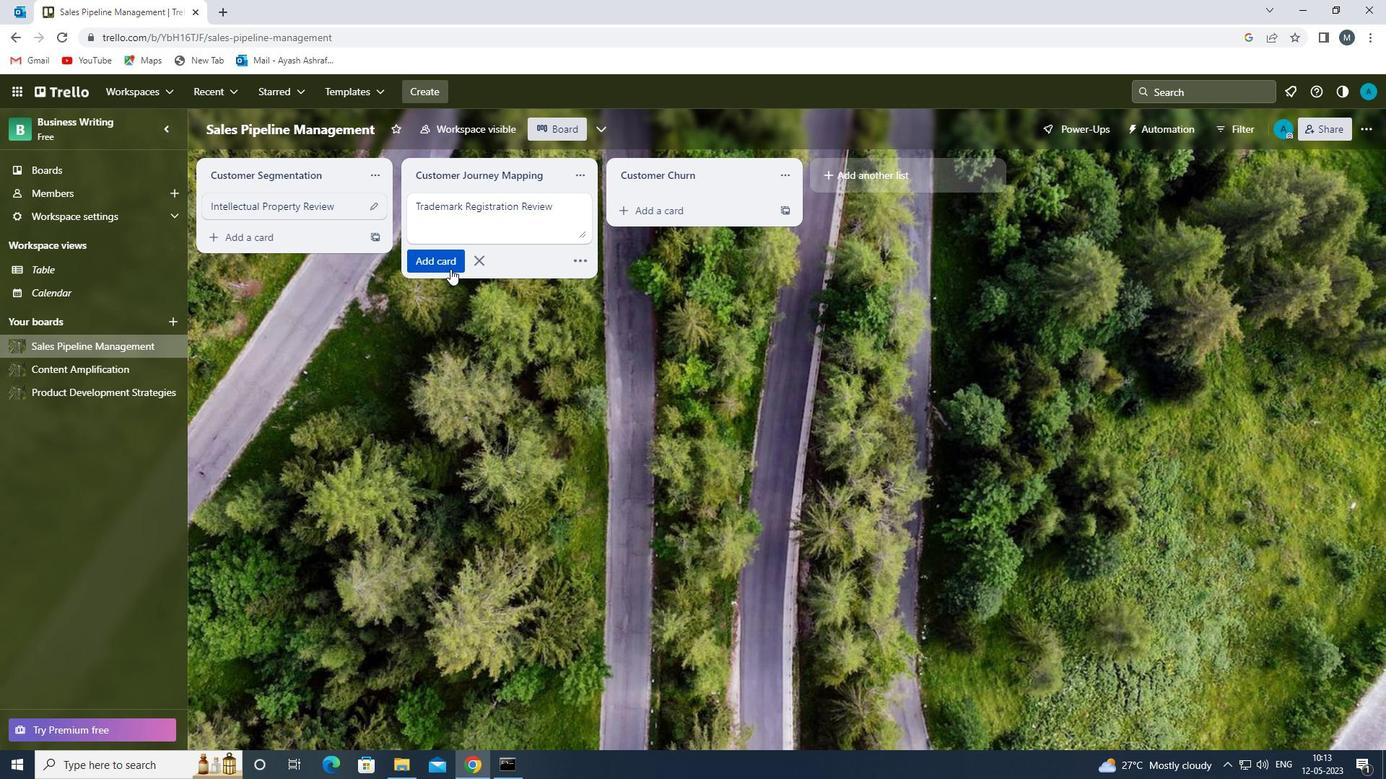 
Action: Mouse moved to (421, 393)
Screenshot: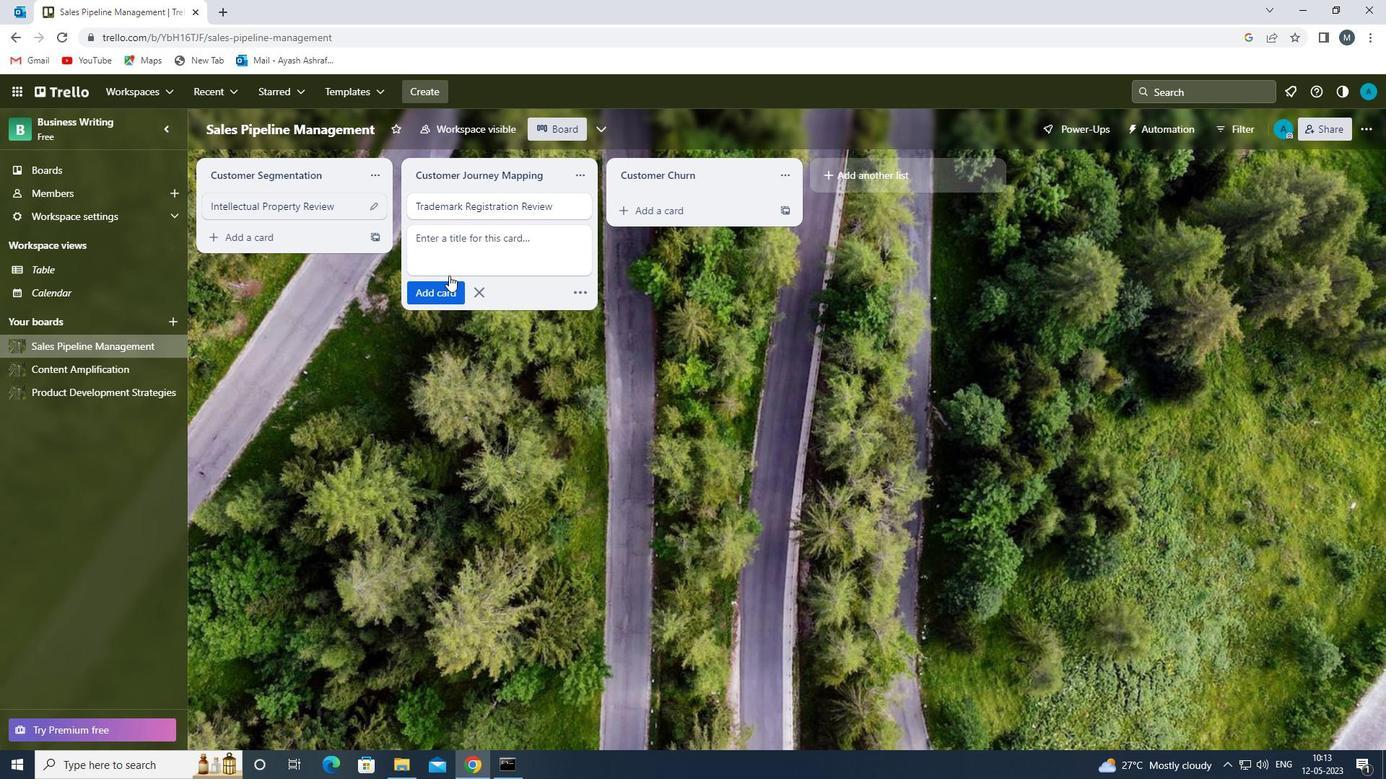 
Action: Mouse pressed left at (421, 393)
Screenshot: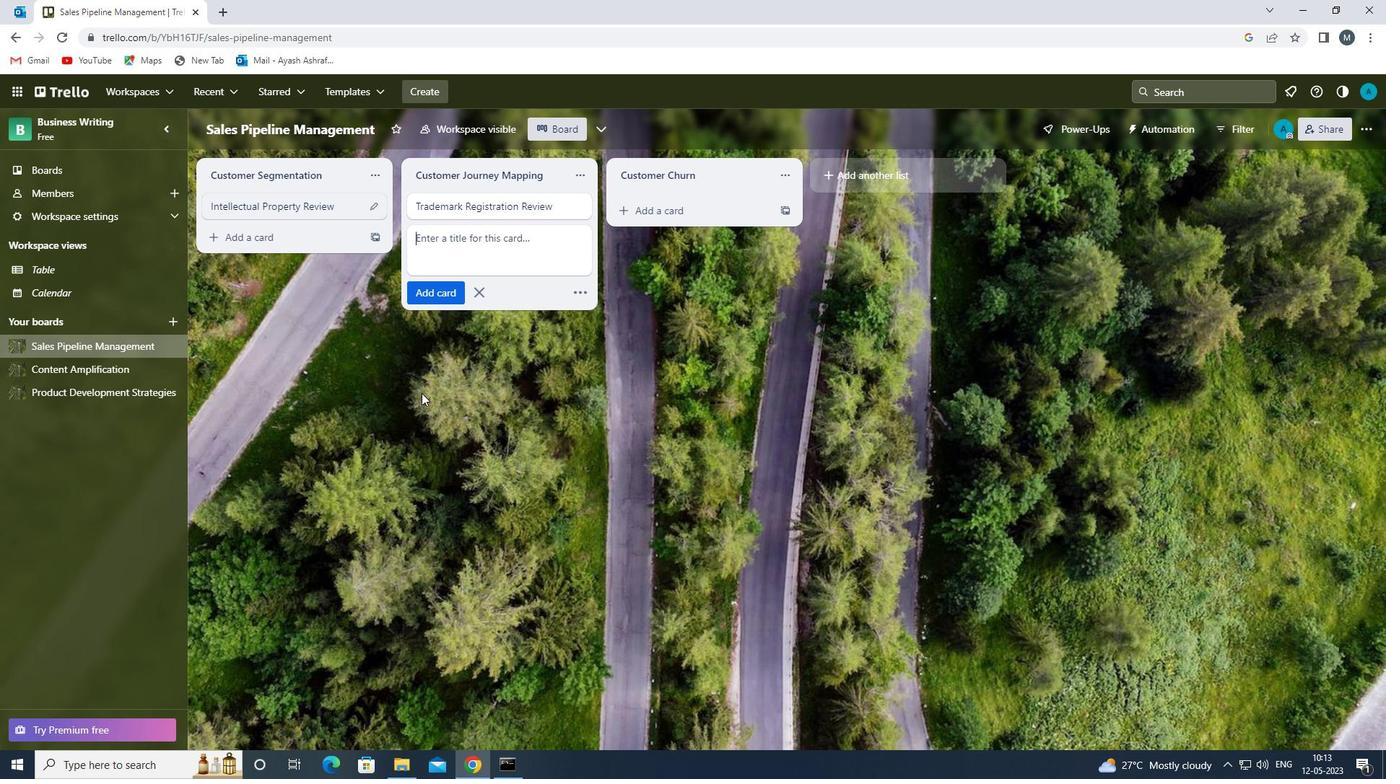 
Action: Mouse moved to (421, 393)
Screenshot: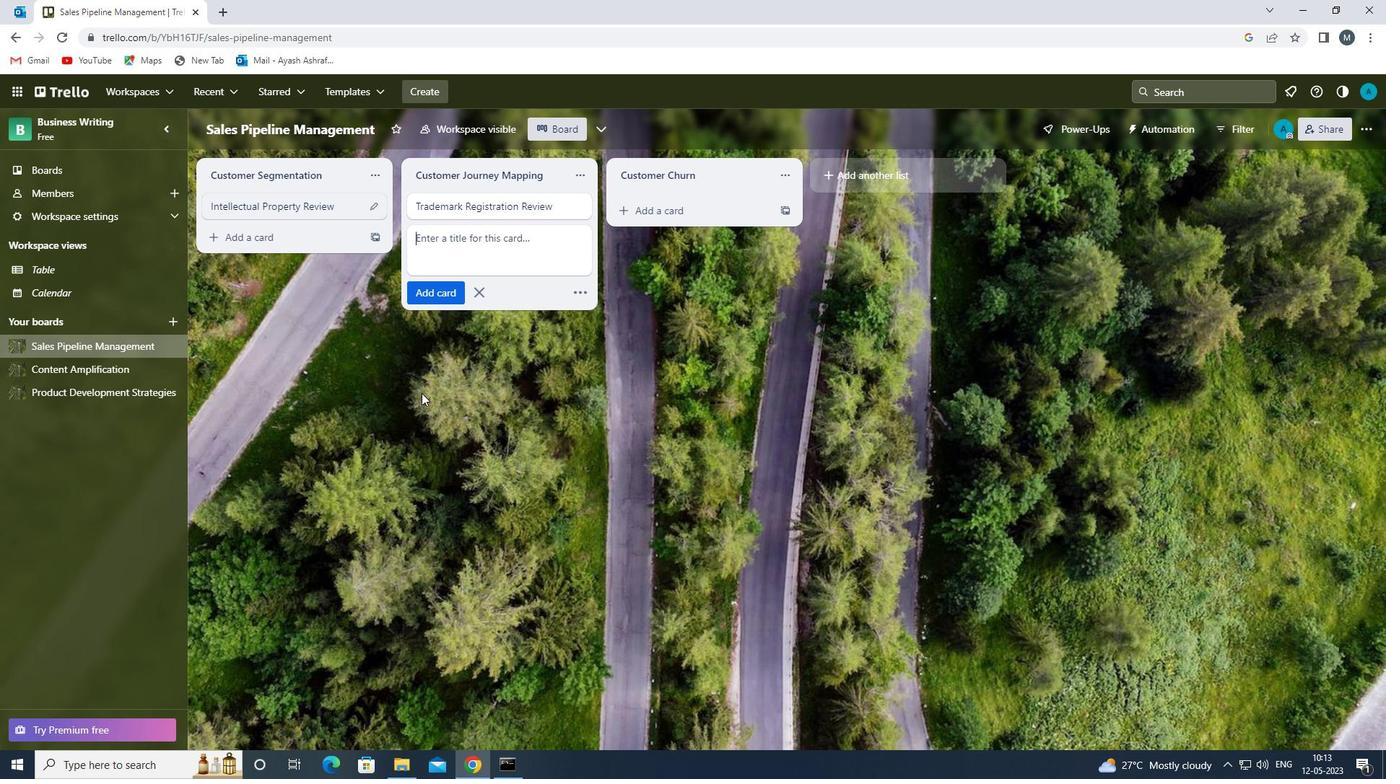 
